 Task: Setup headline 3 texts in theme for the builder.
Action: Mouse moved to (1303, 96)
Screenshot: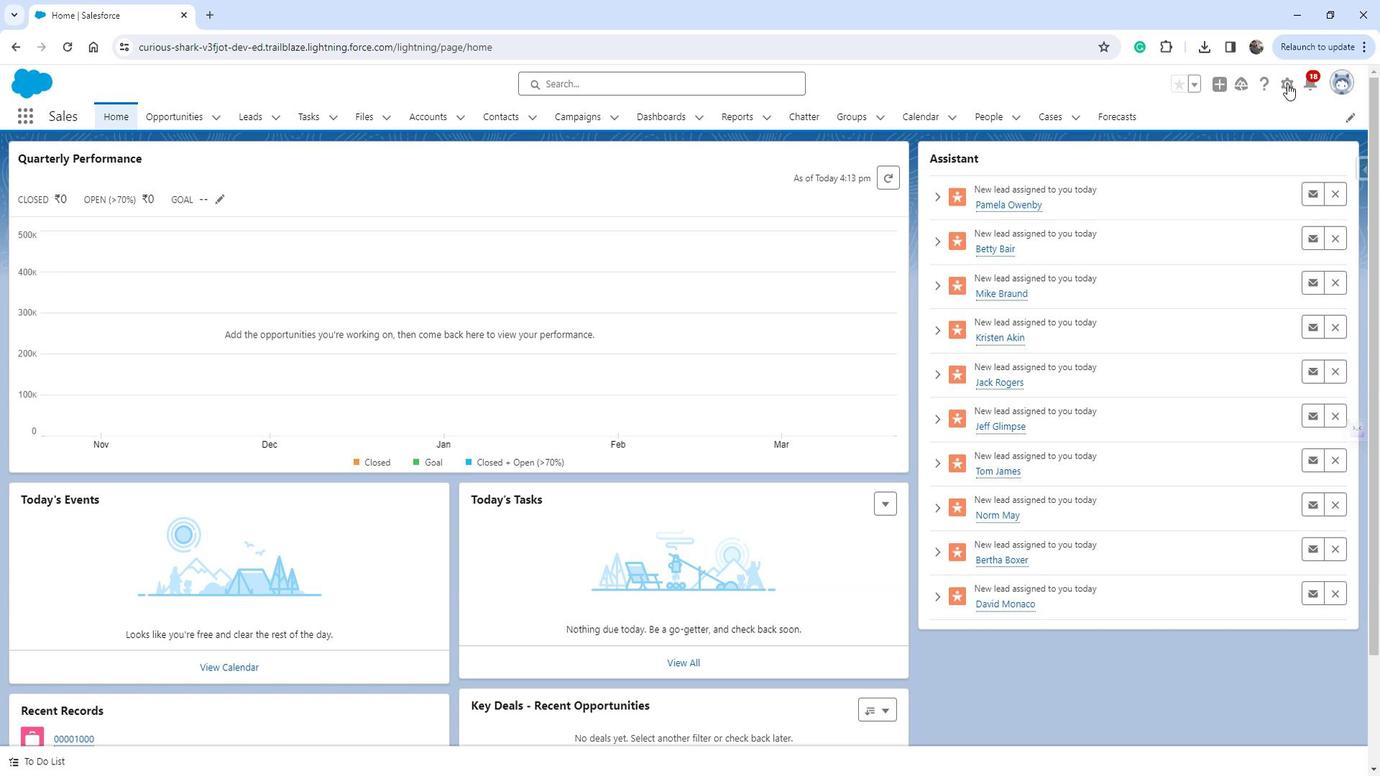 
Action: Mouse pressed left at (1303, 96)
Screenshot: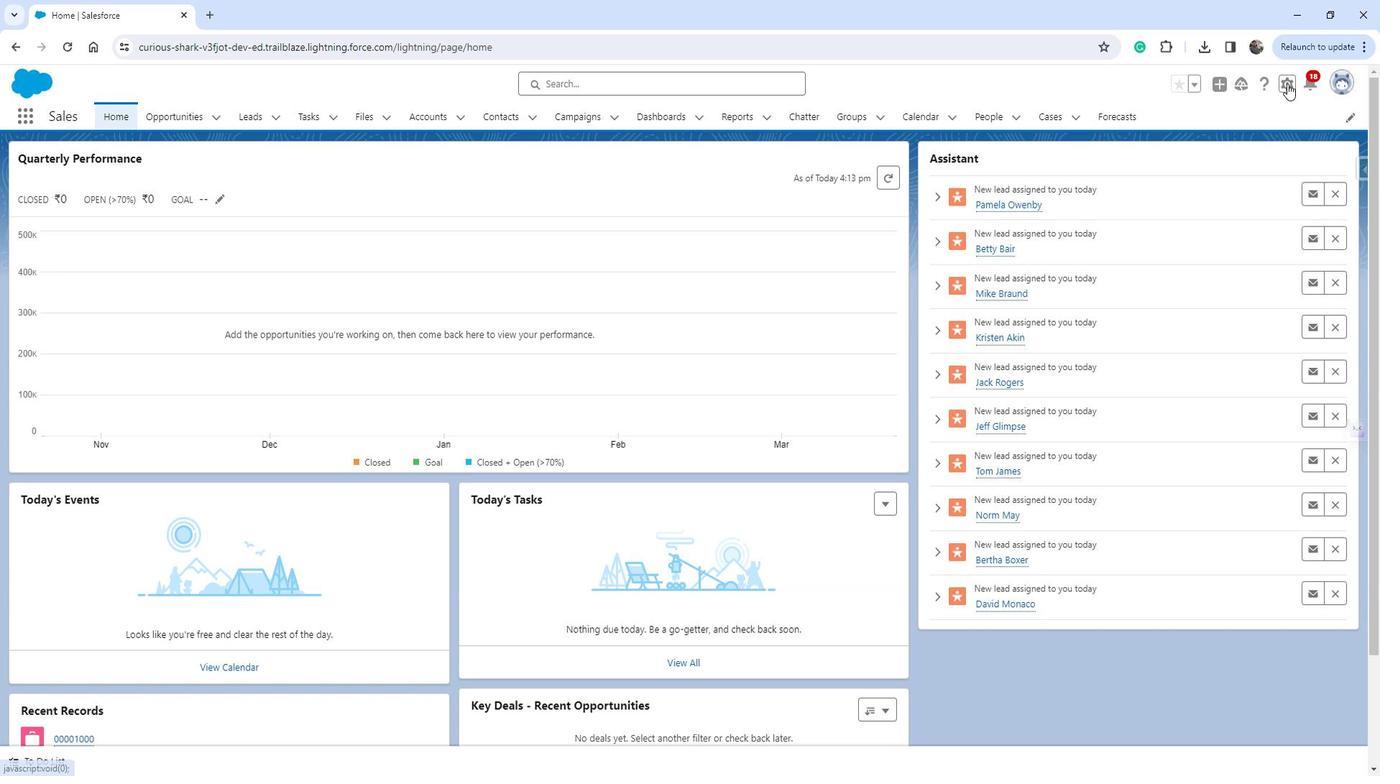 
Action: Mouse moved to (1244, 131)
Screenshot: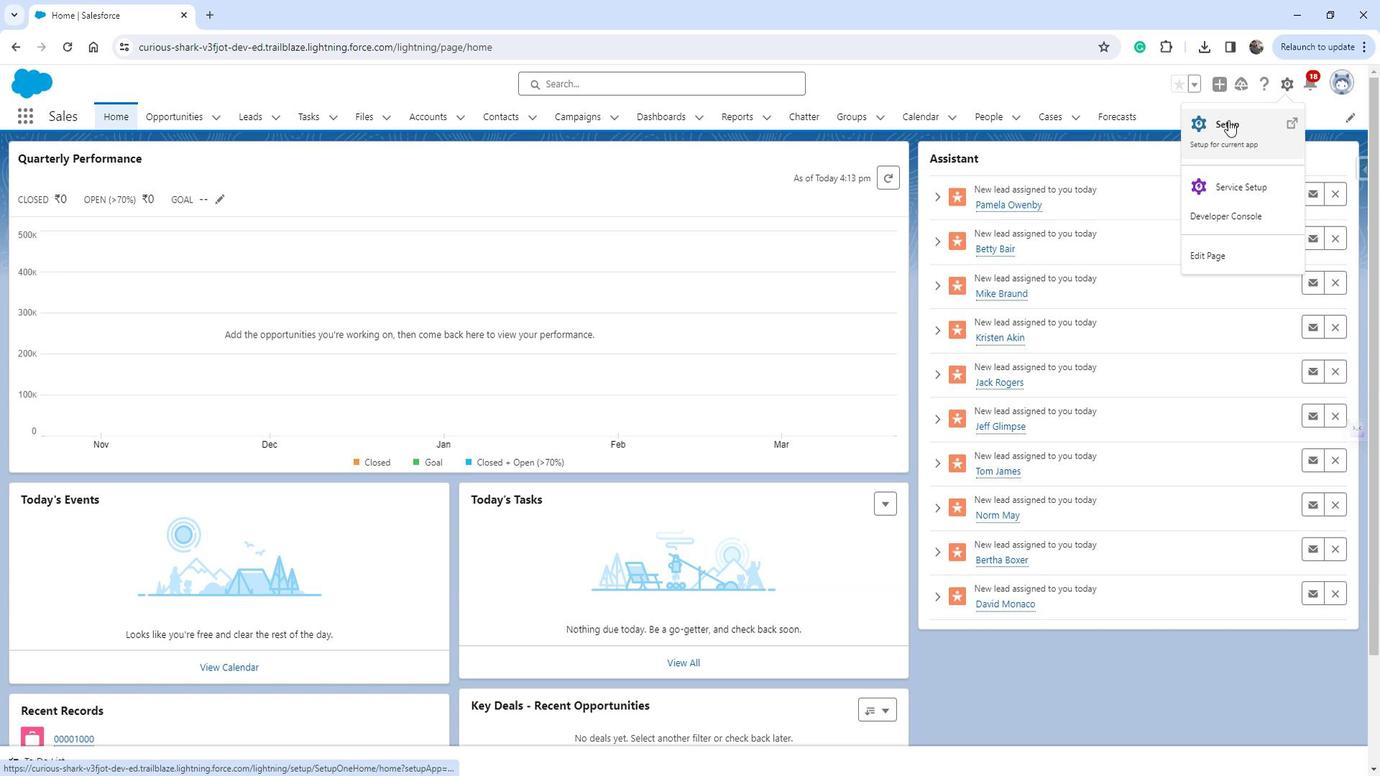 
Action: Mouse pressed left at (1244, 131)
Screenshot: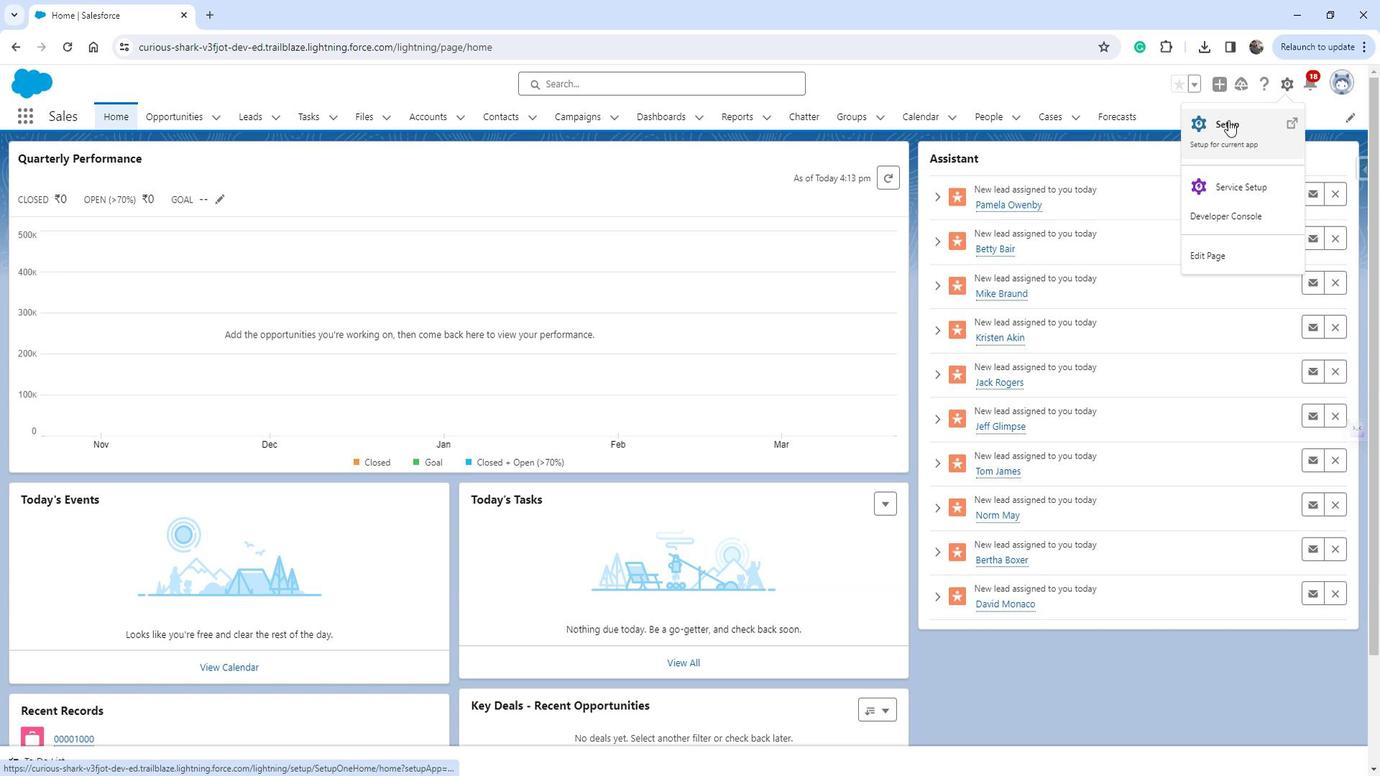
Action: Mouse moved to (65, 518)
Screenshot: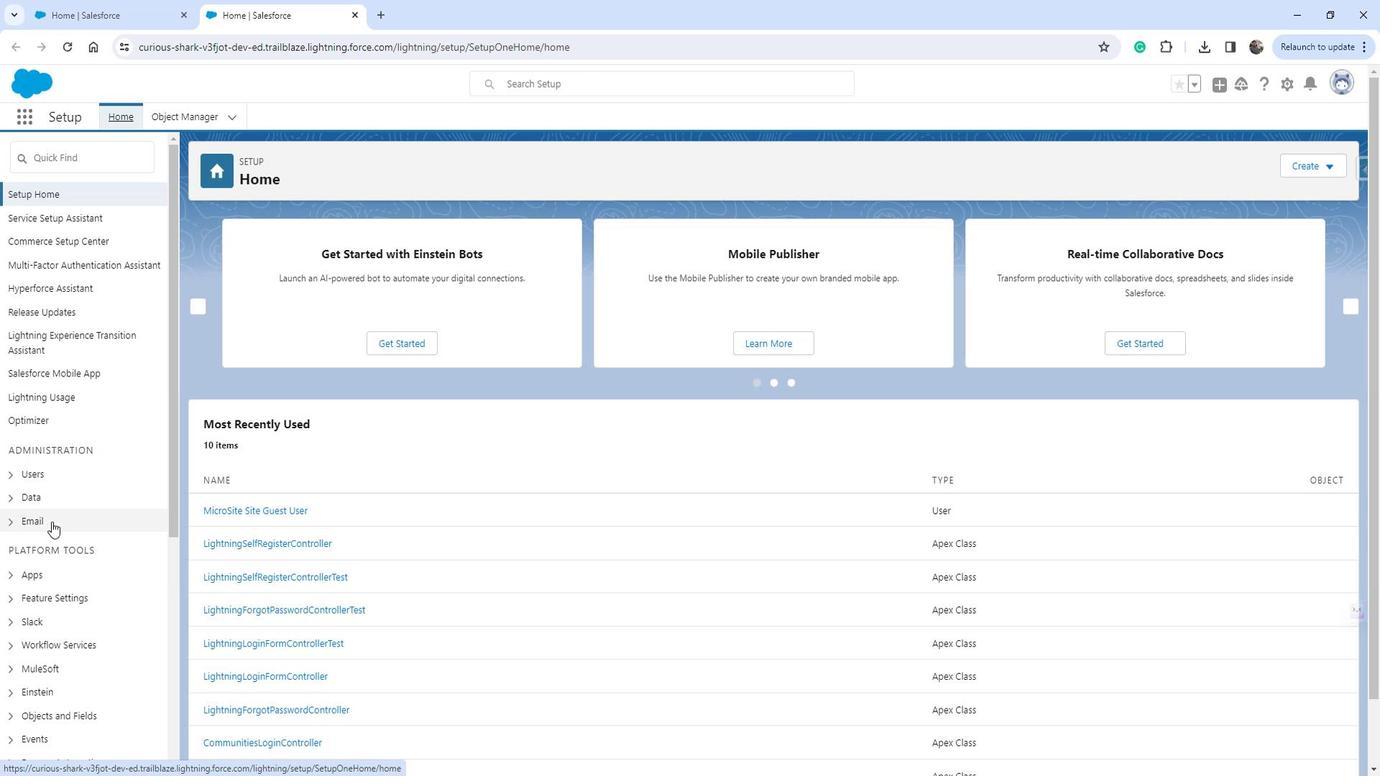 
Action: Mouse scrolled (65, 517) with delta (0, 0)
Screenshot: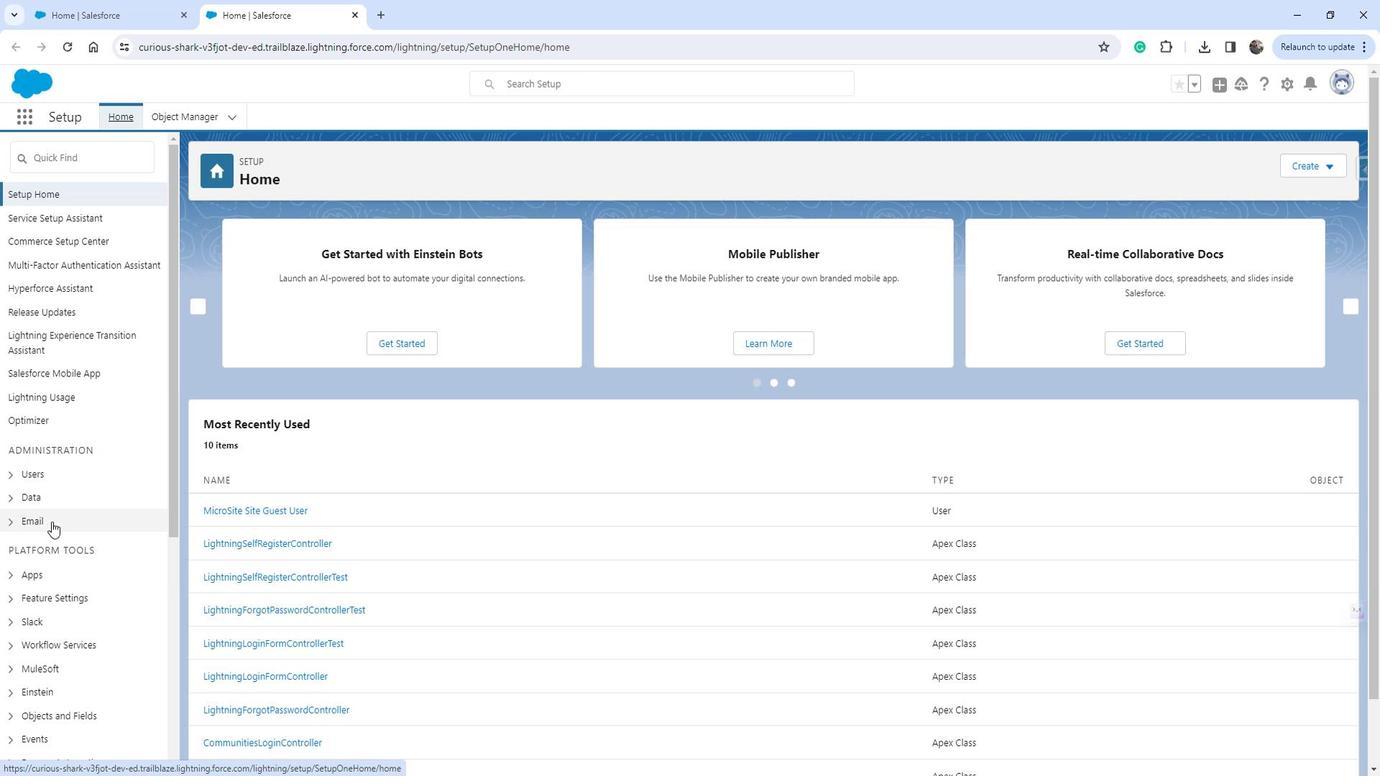 
Action: Mouse moved to (66, 518)
Screenshot: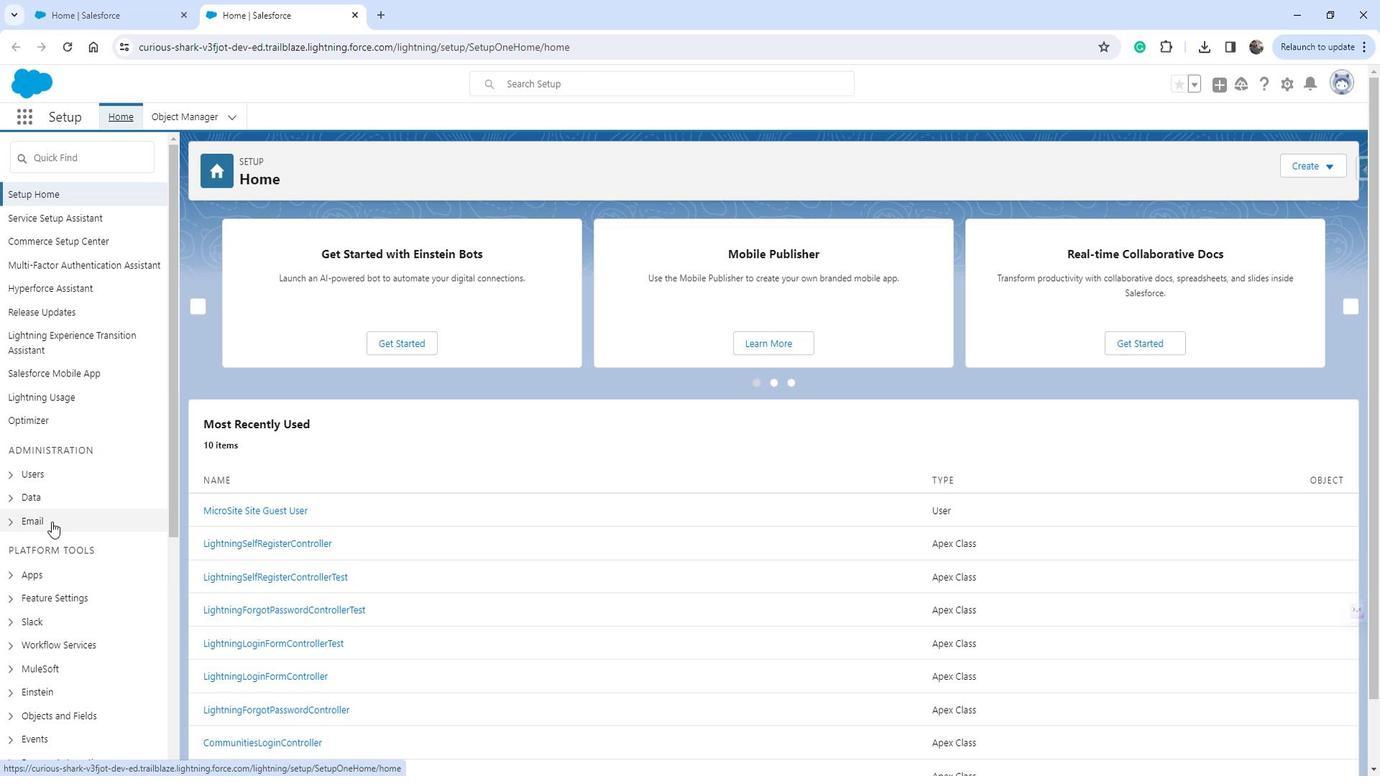 
Action: Mouse scrolled (66, 517) with delta (0, 0)
Screenshot: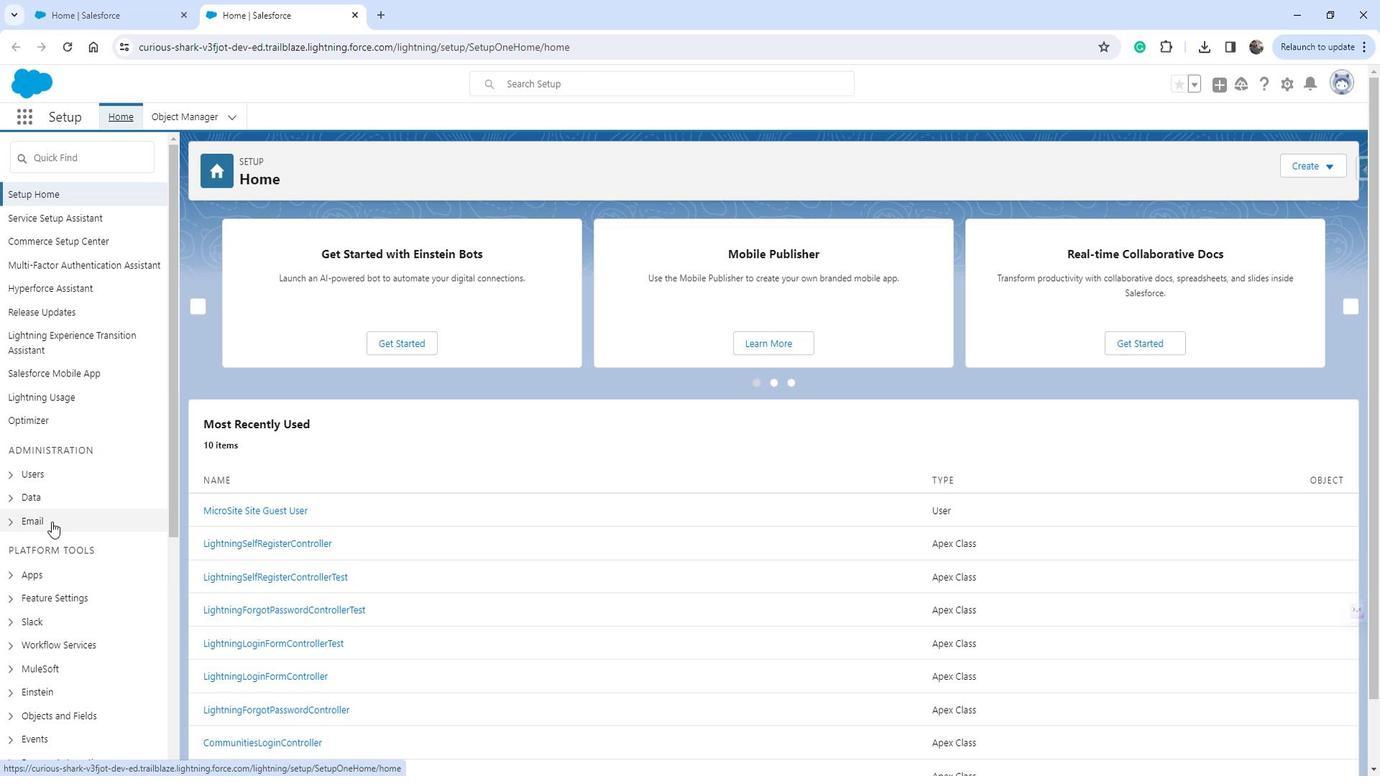 
Action: Mouse moved to (84, 445)
Screenshot: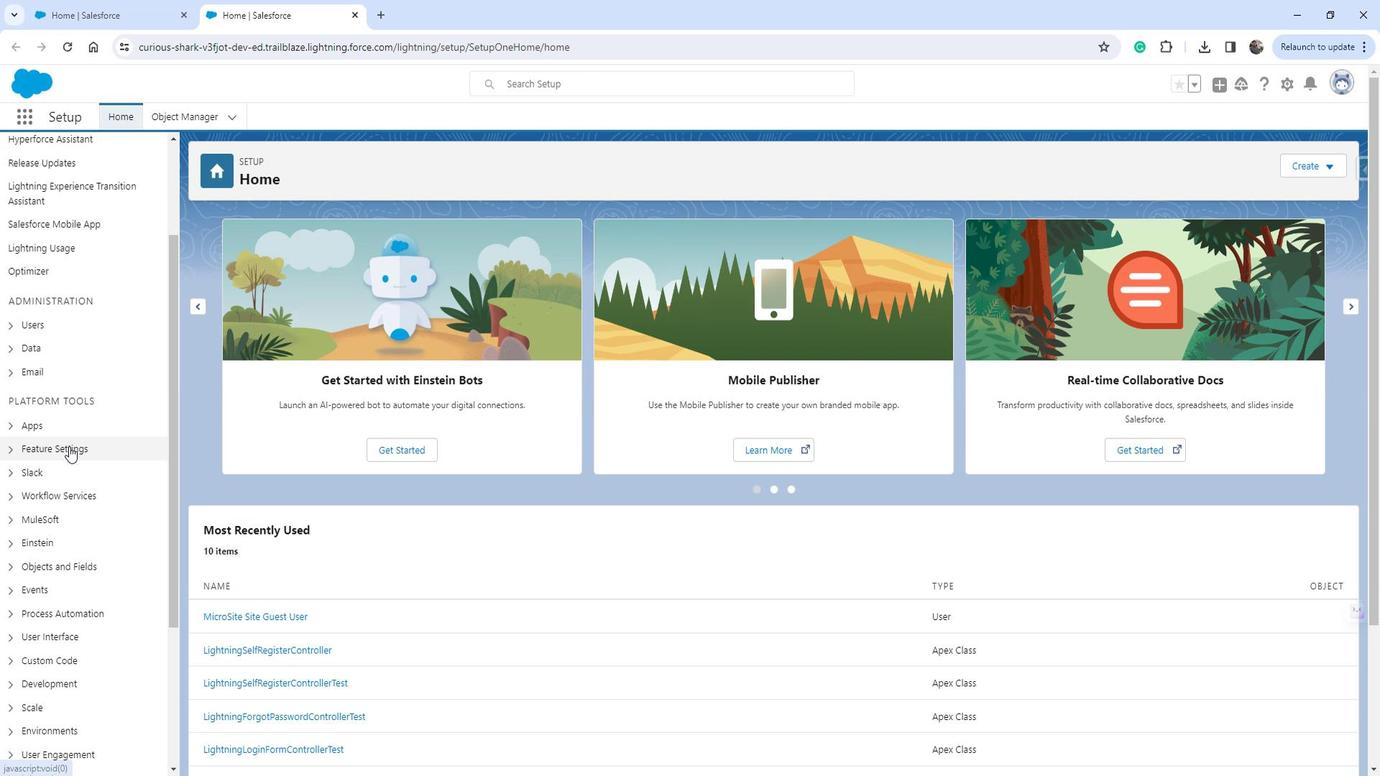 
Action: Mouse pressed left at (84, 445)
Screenshot: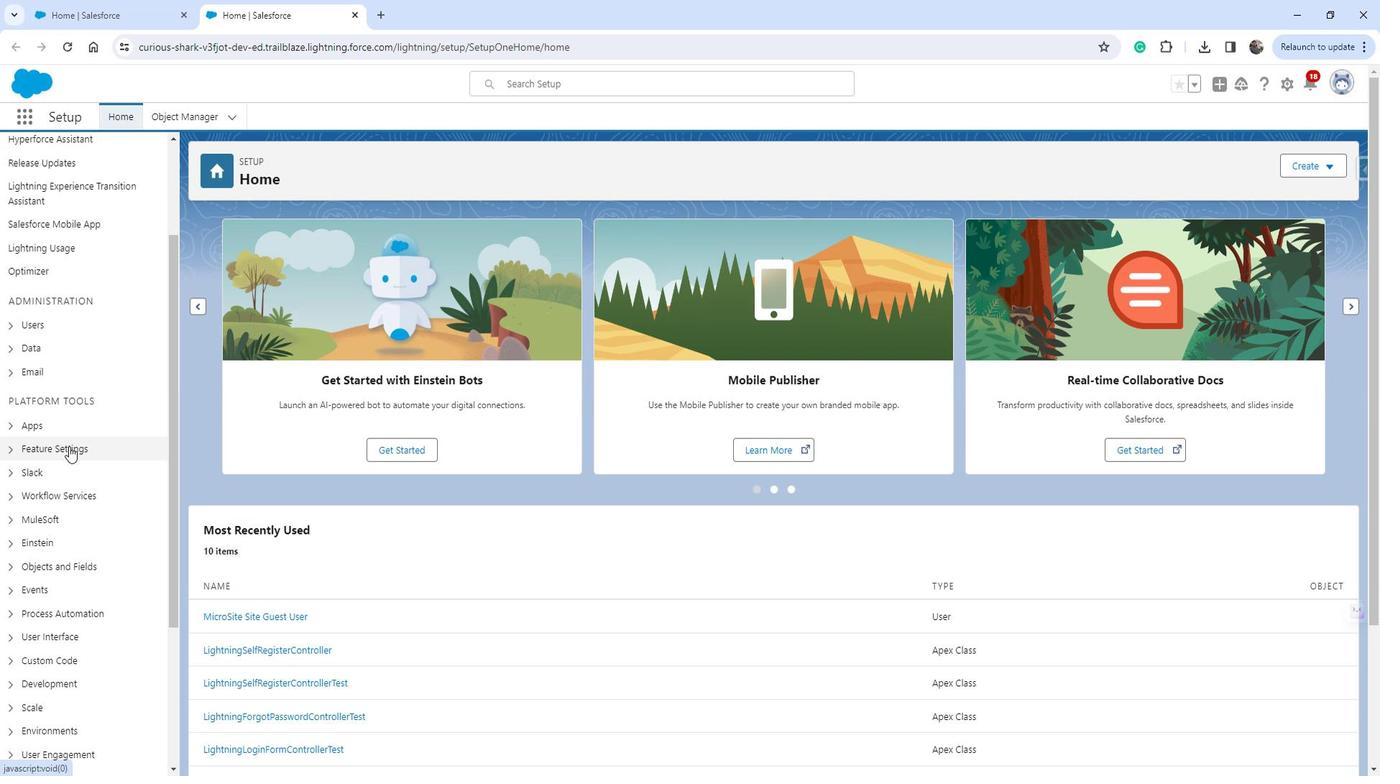 
Action: Mouse moved to (76, 558)
Screenshot: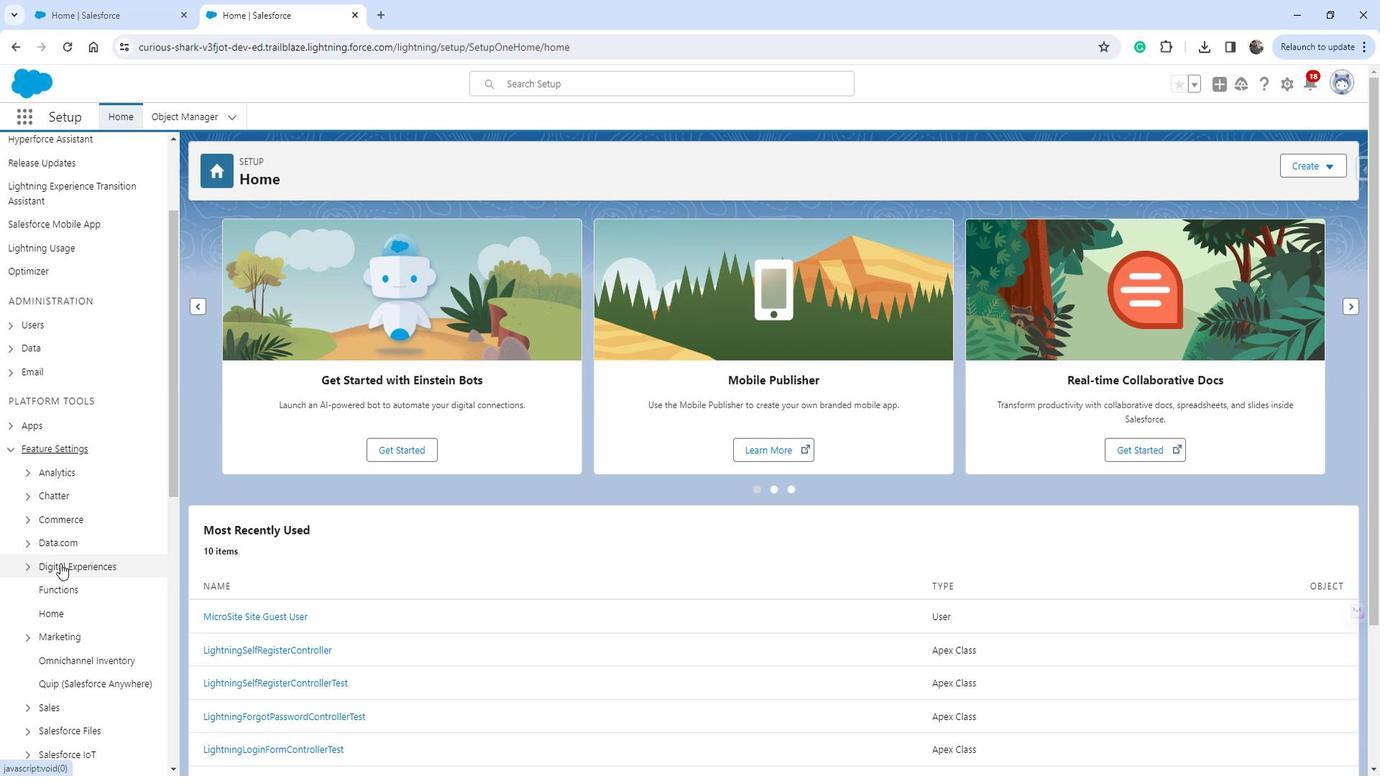 
Action: Mouse pressed left at (76, 558)
Screenshot: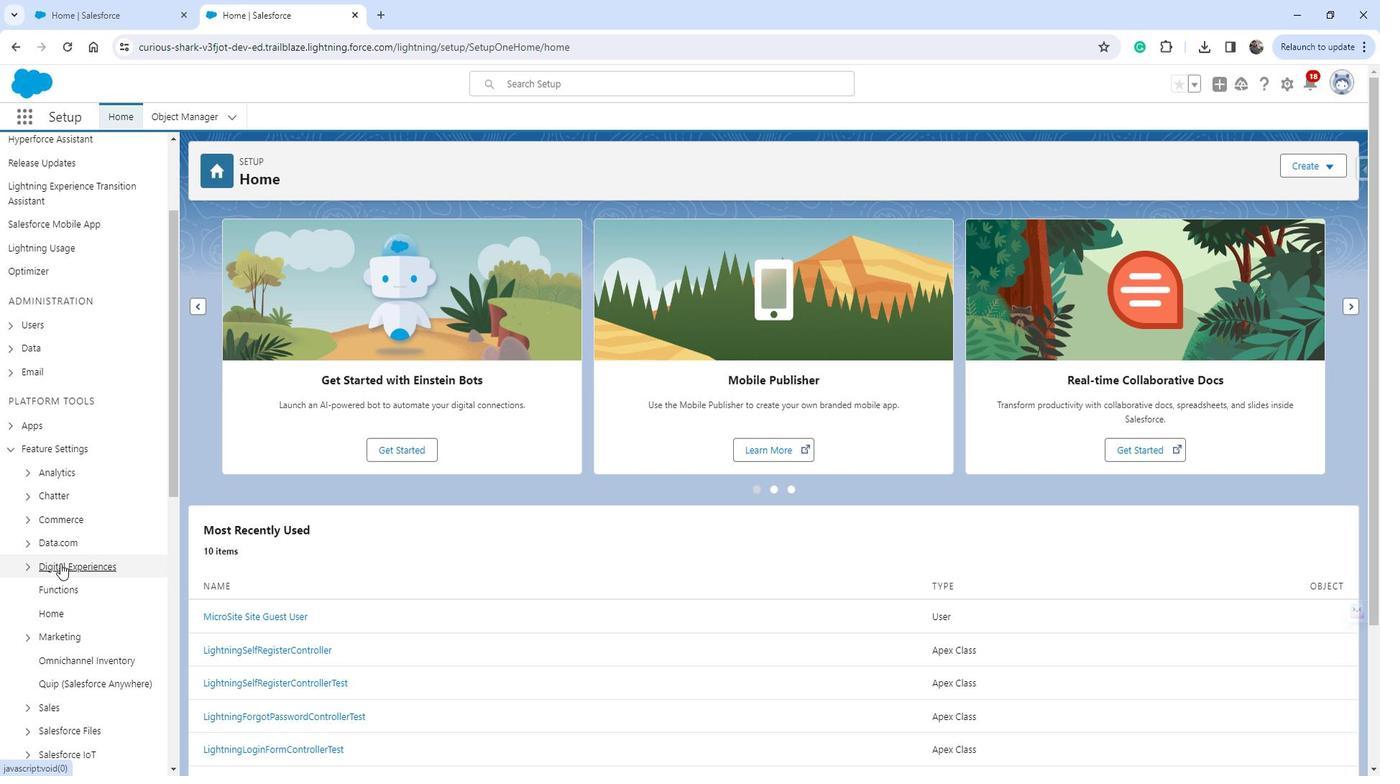 
Action: Mouse moved to (87, 585)
Screenshot: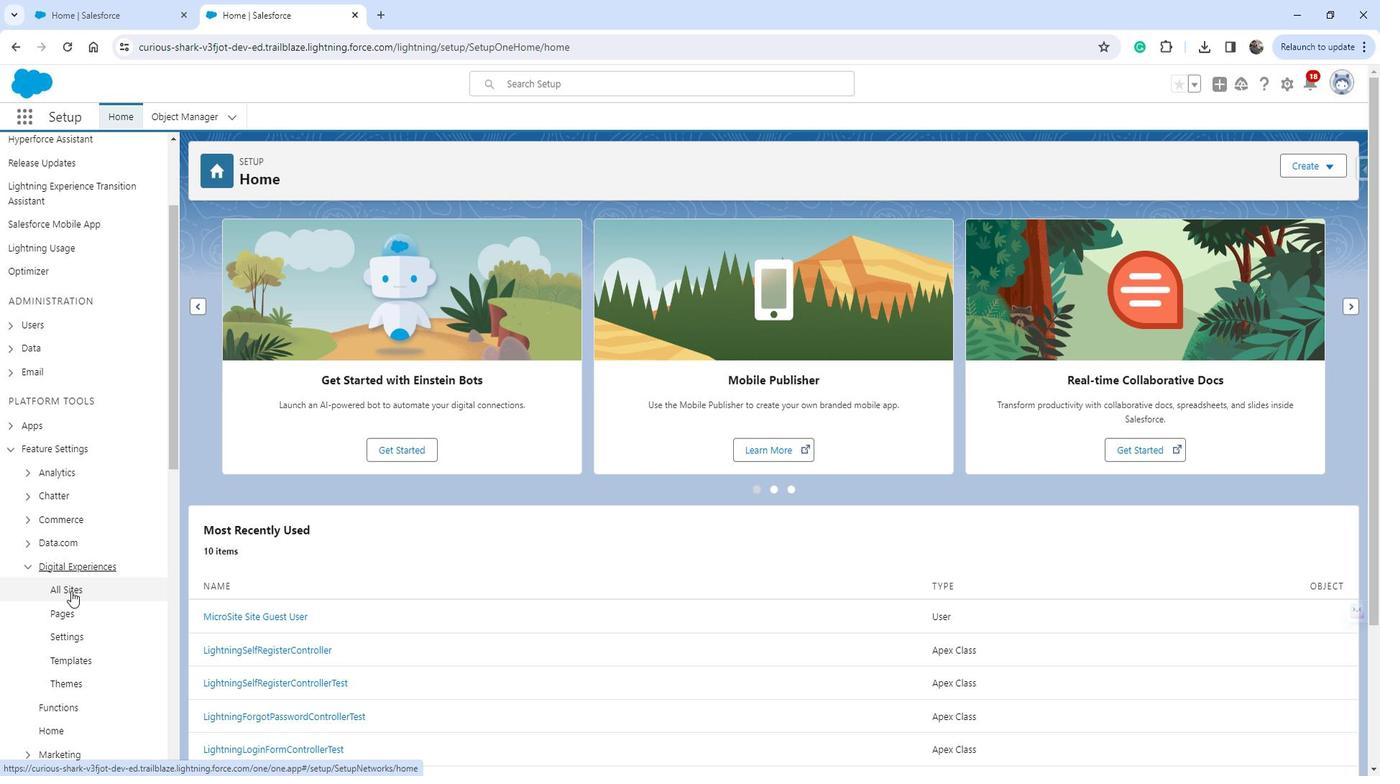 
Action: Mouse pressed left at (87, 585)
Screenshot: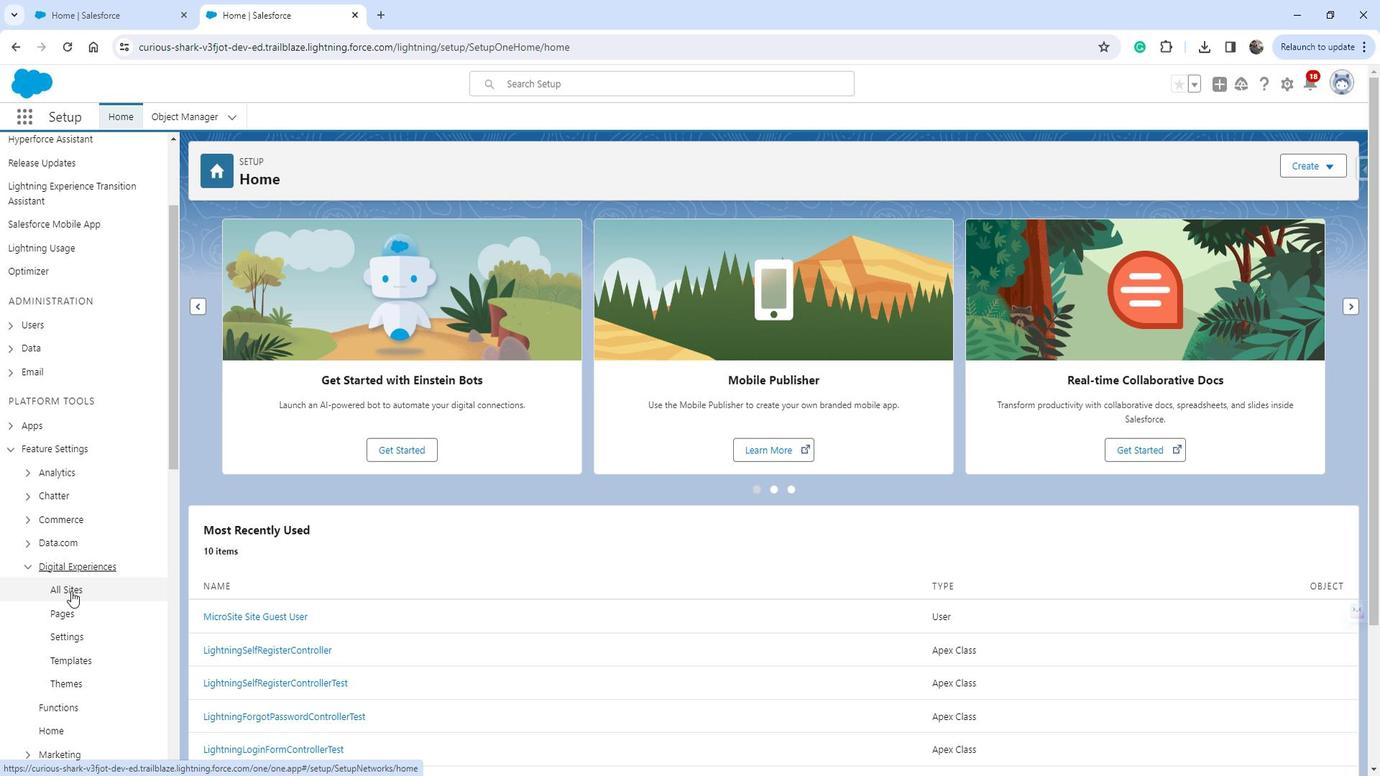 
Action: Mouse moved to (253, 343)
Screenshot: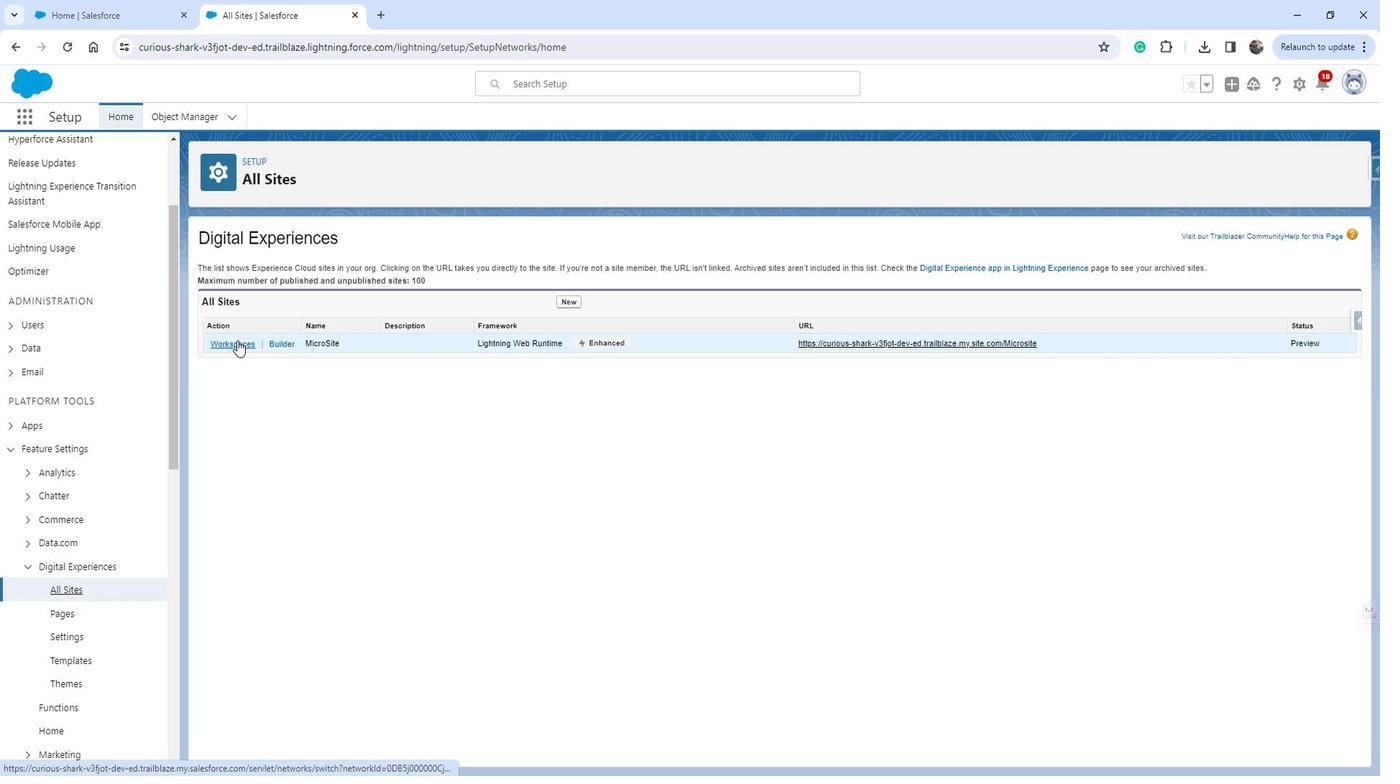 
Action: Mouse pressed left at (253, 343)
Screenshot: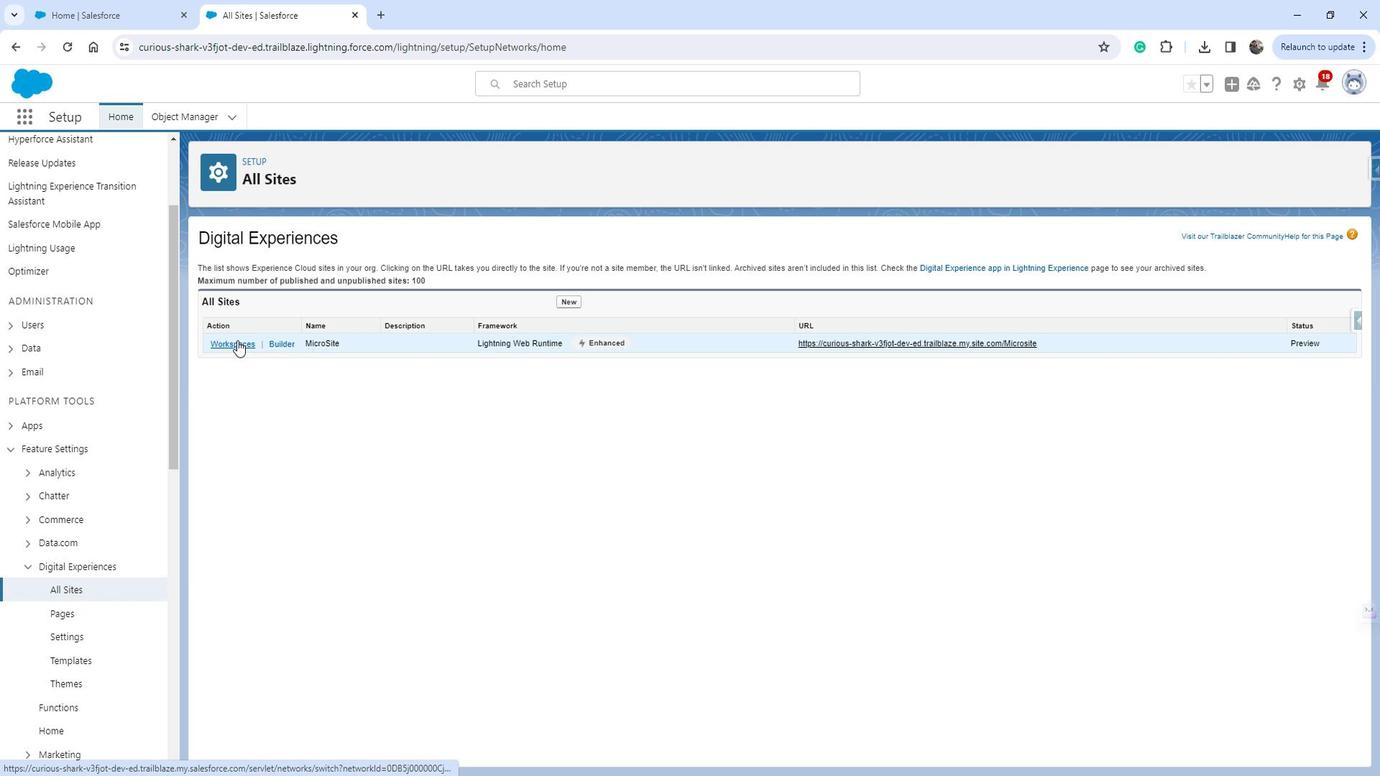 
Action: Mouse moved to (161, 366)
Screenshot: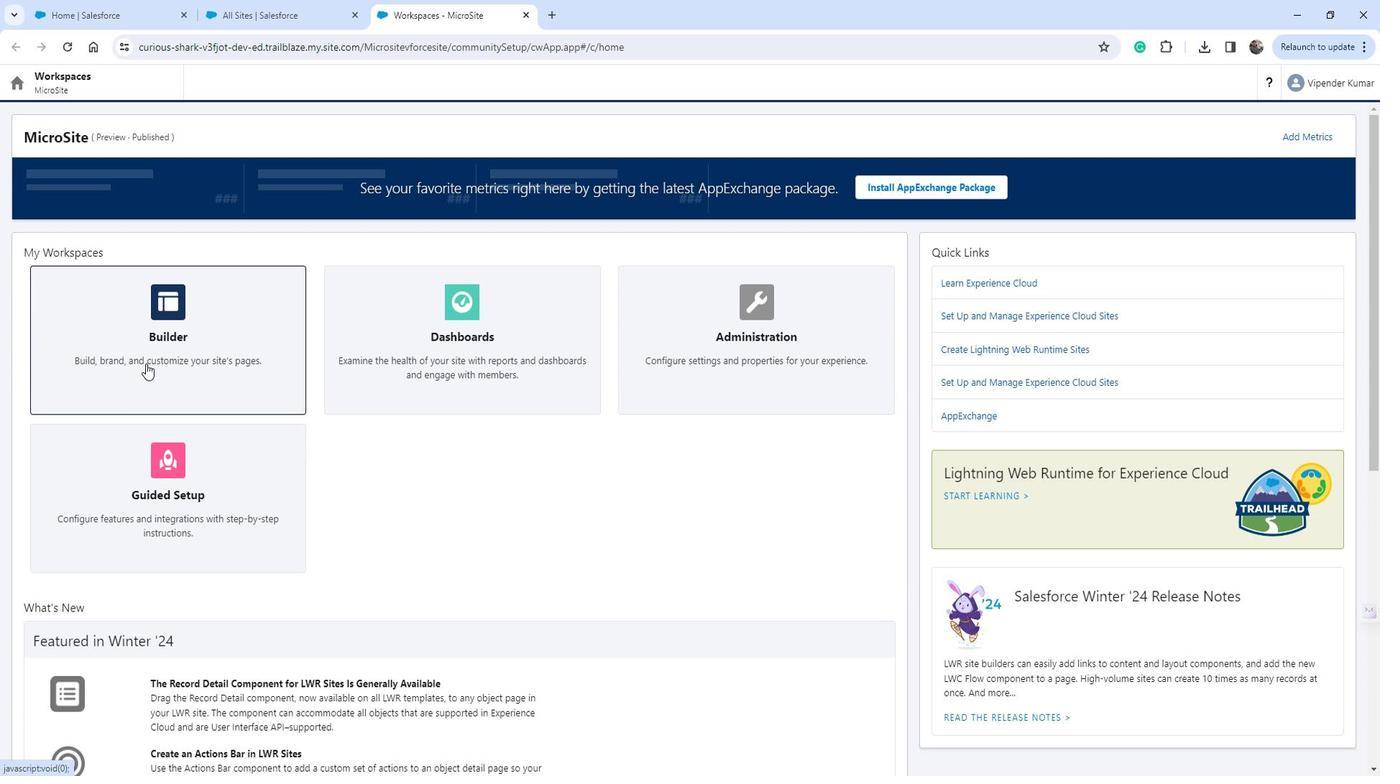 
Action: Mouse pressed left at (161, 366)
Screenshot: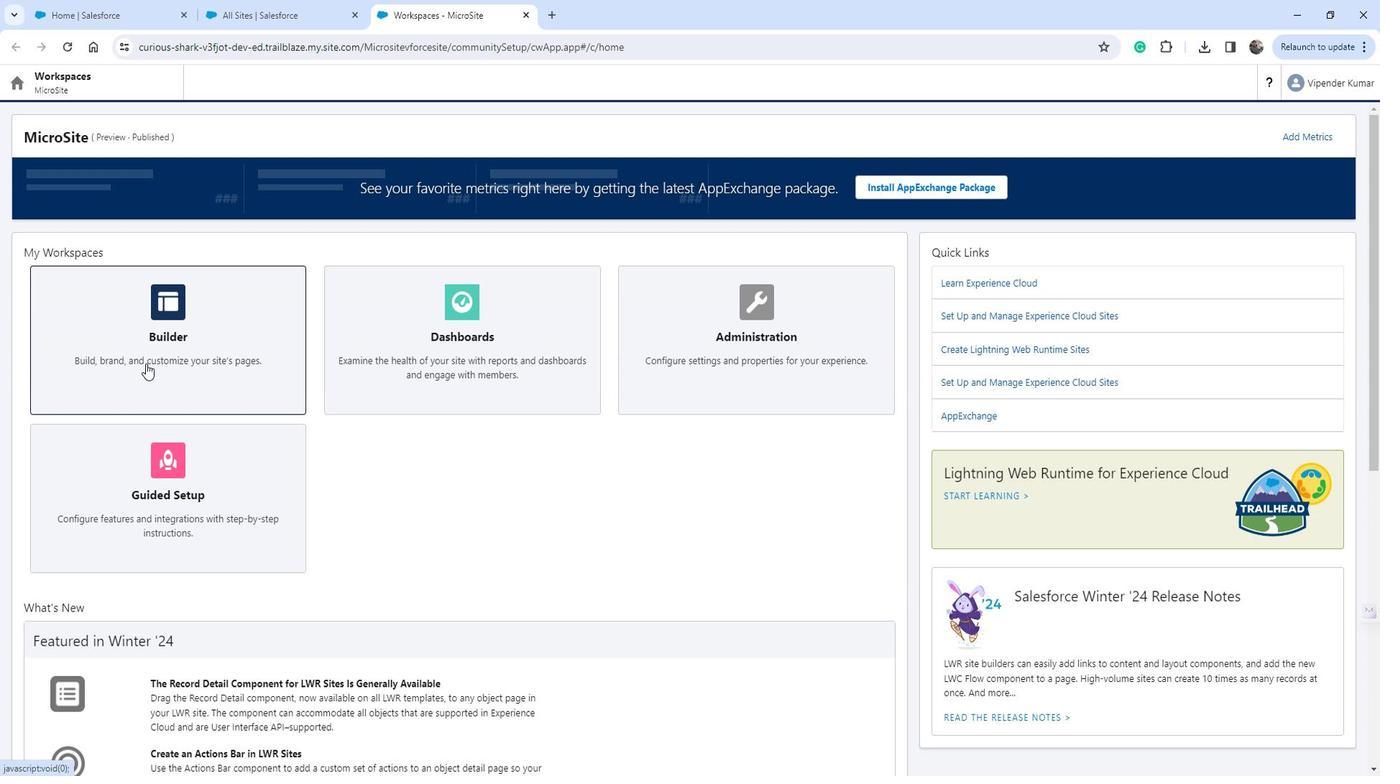 
Action: Mouse moved to (33, 177)
Screenshot: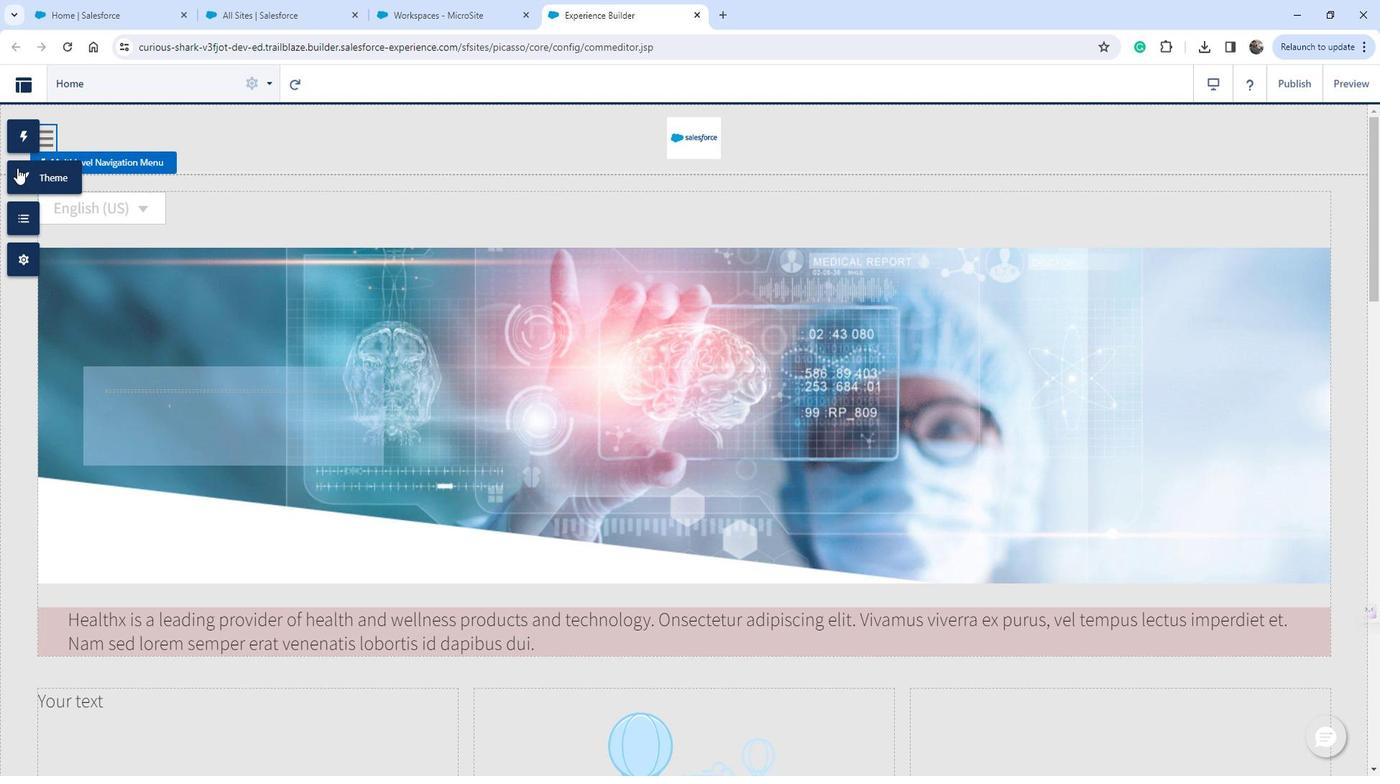
Action: Mouse pressed left at (33, 177)
Screenshot: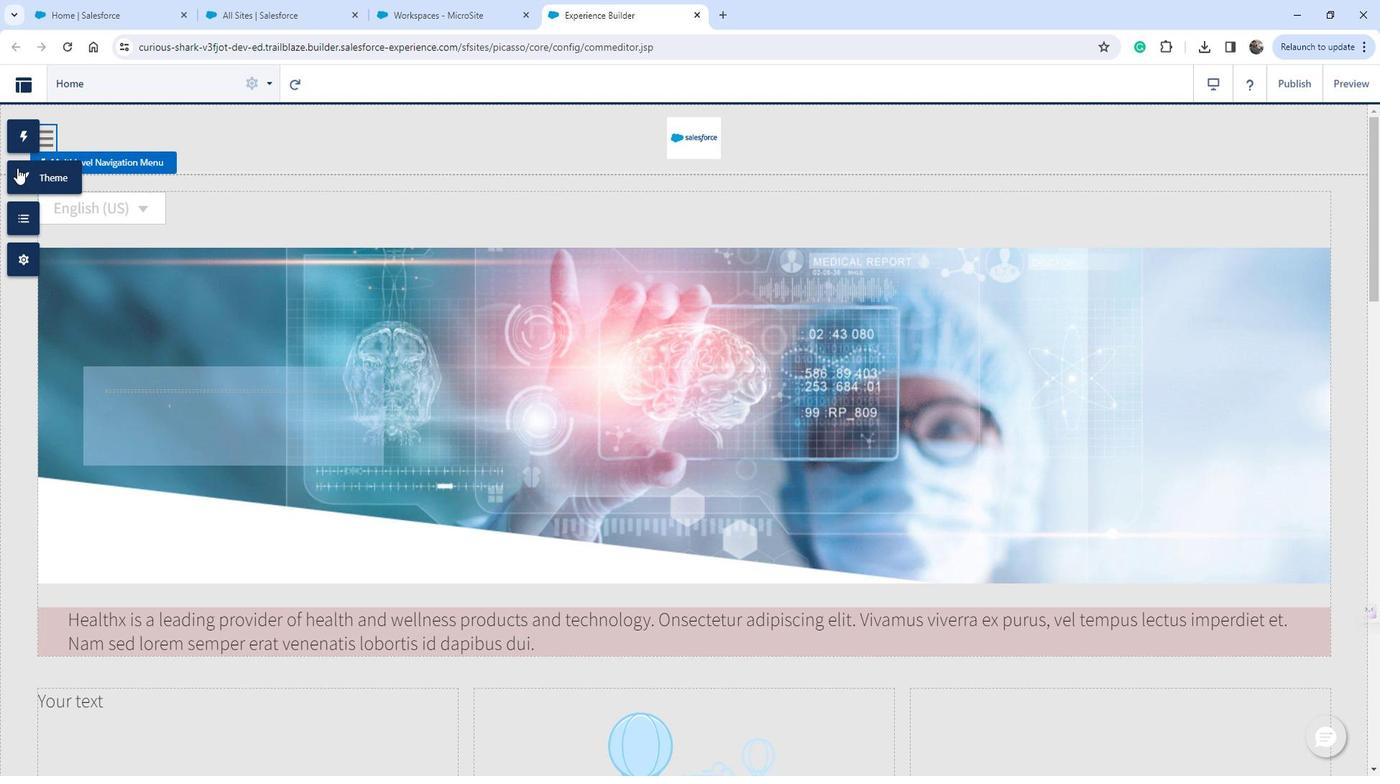 
Action: Mouse moved to (210, 235)
Screenshot: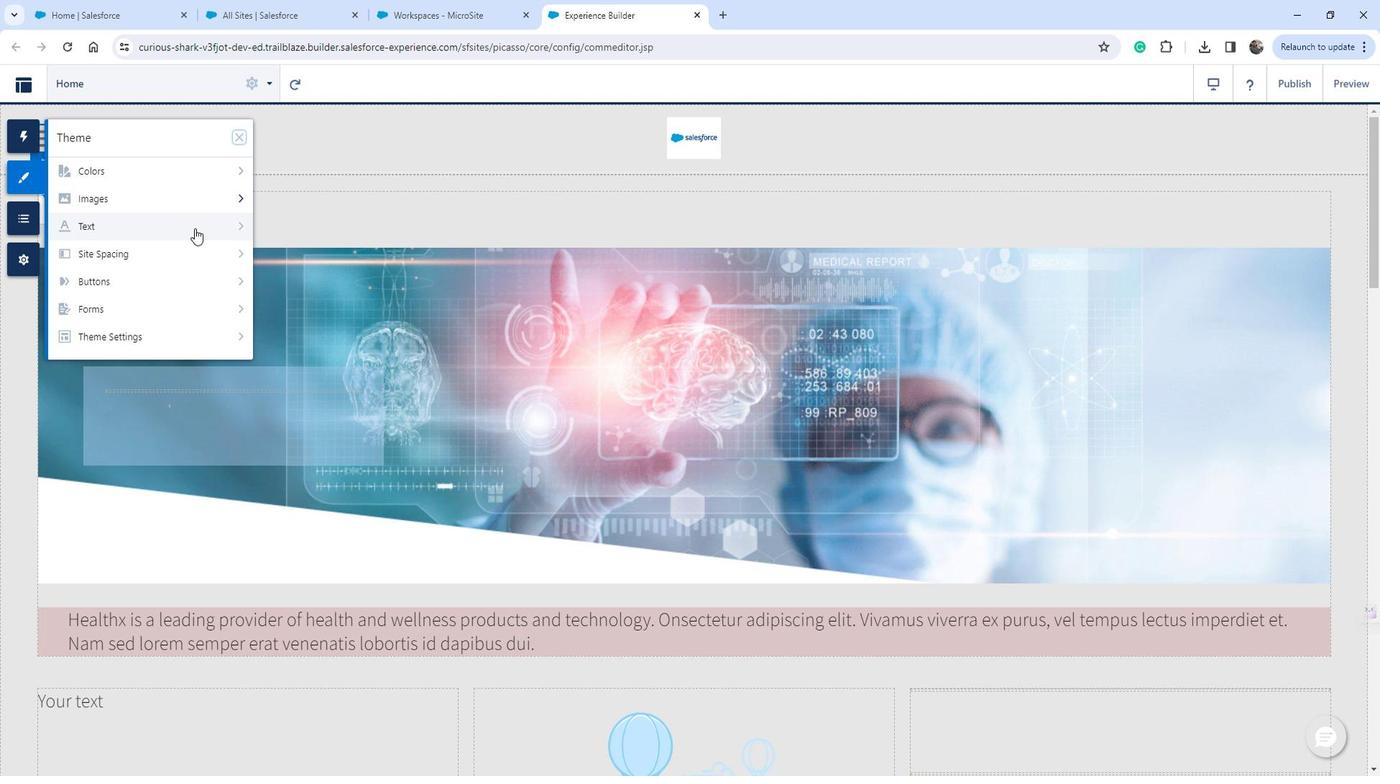 
Action: Mouse pressed left at (210, 235)
Screenshot: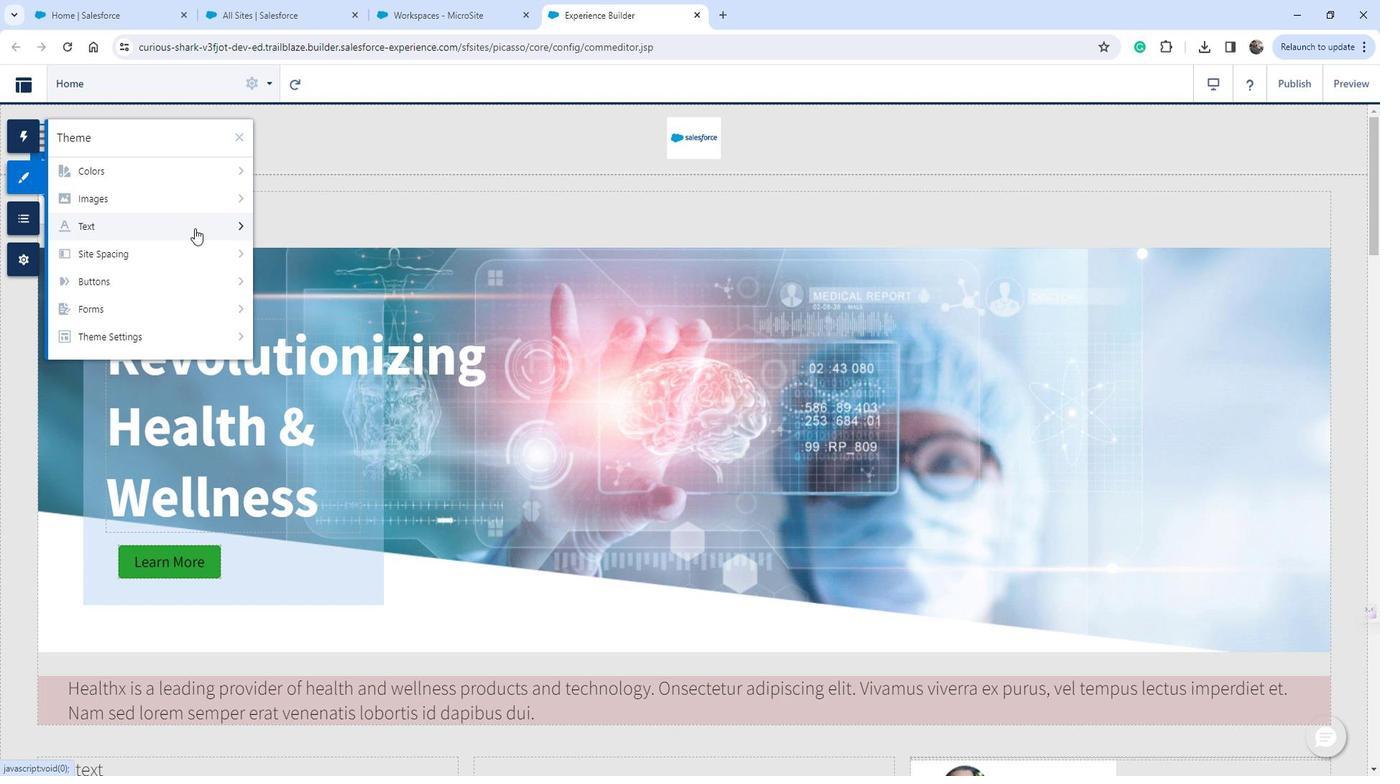 
Action: Mouse moved to (243, 172)
Screenshot: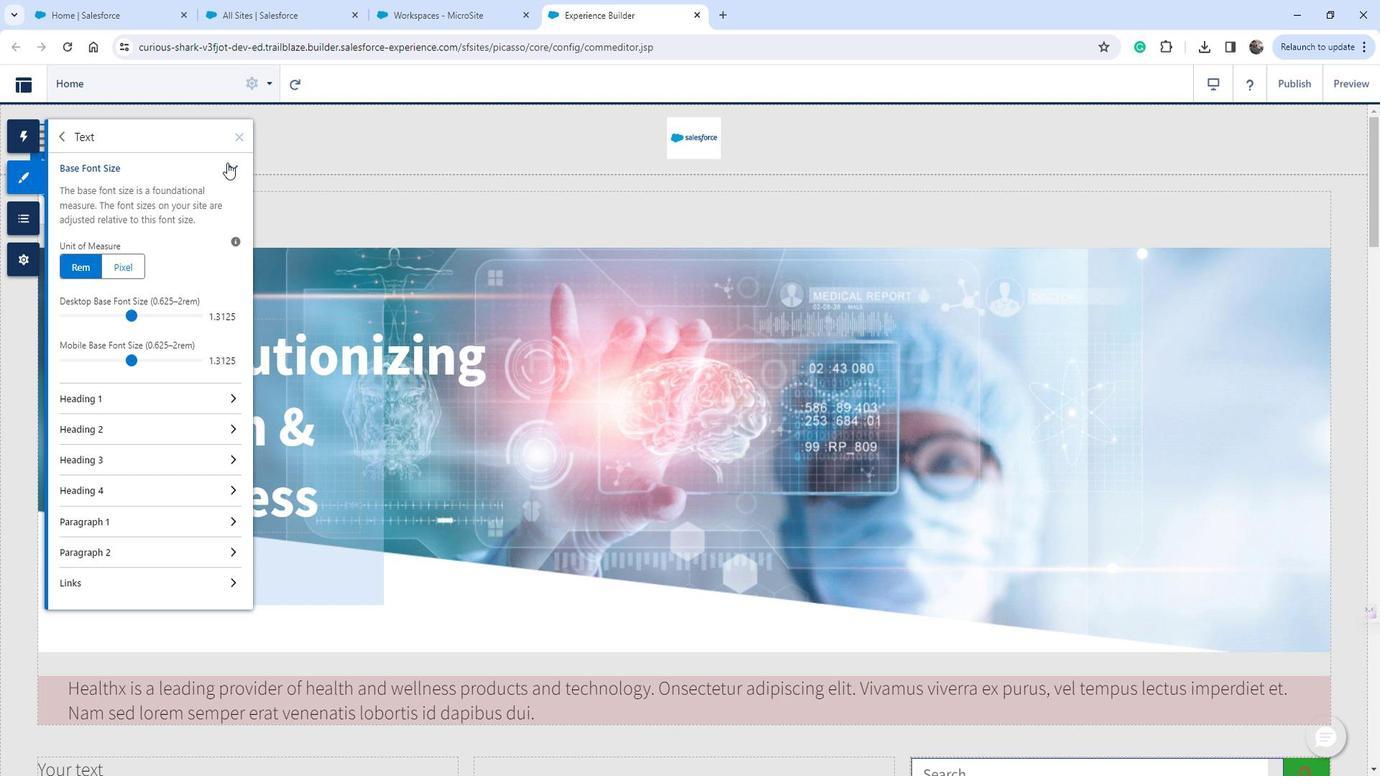
Action: Mouse pressed left at (243, 172)
Screenshot: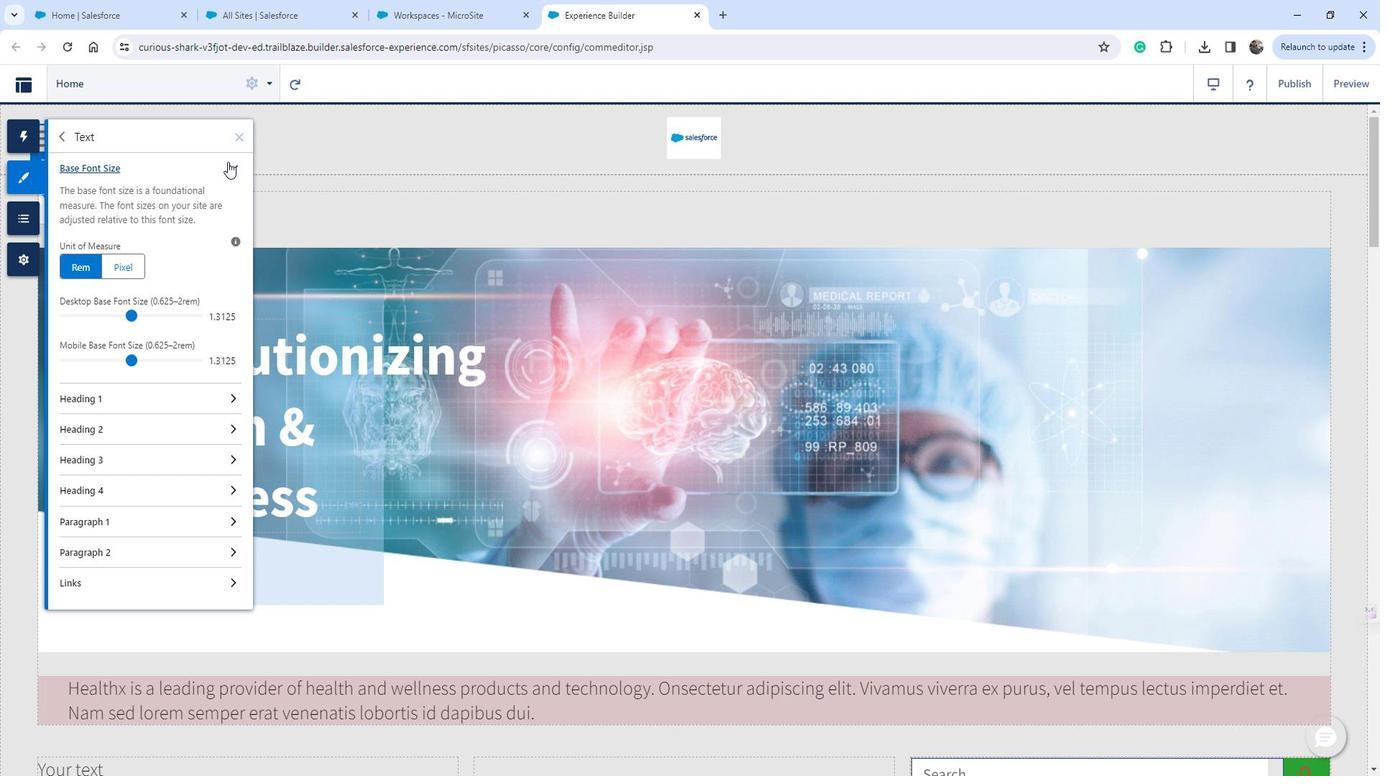 
Action: Mouse moved to (222, 262)
Screenshot: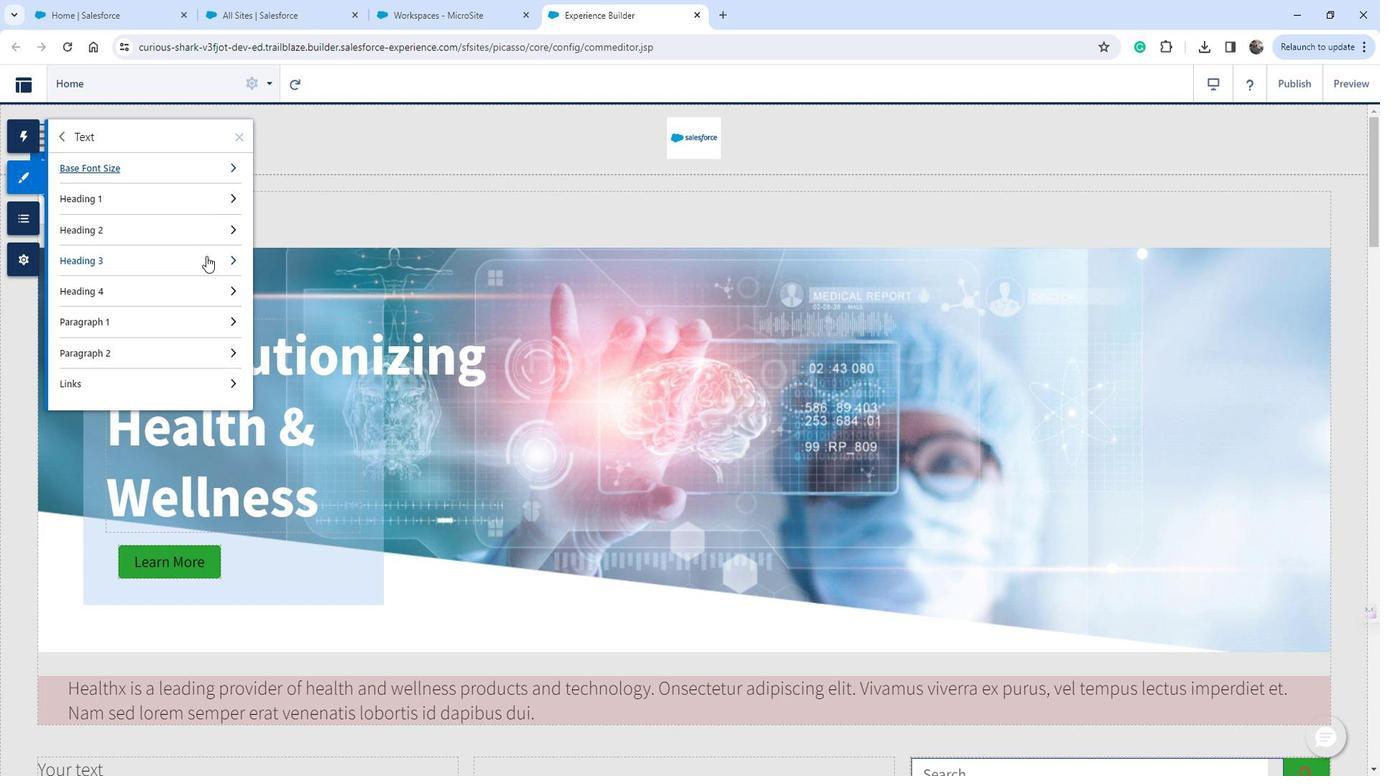
Action: Mouse pressed left at (222, 262)
Screenshot: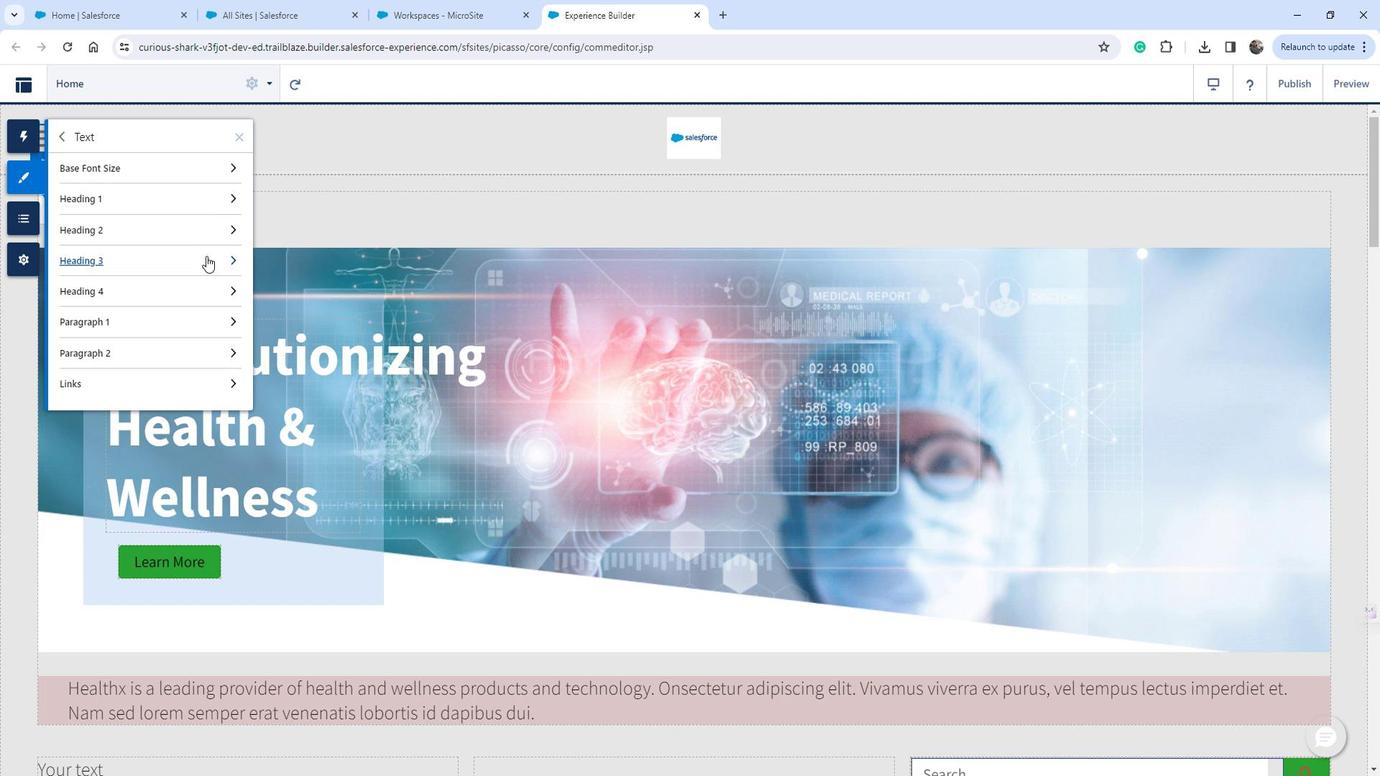 
Action: Mouse moved to (125, 436)
Screenshot: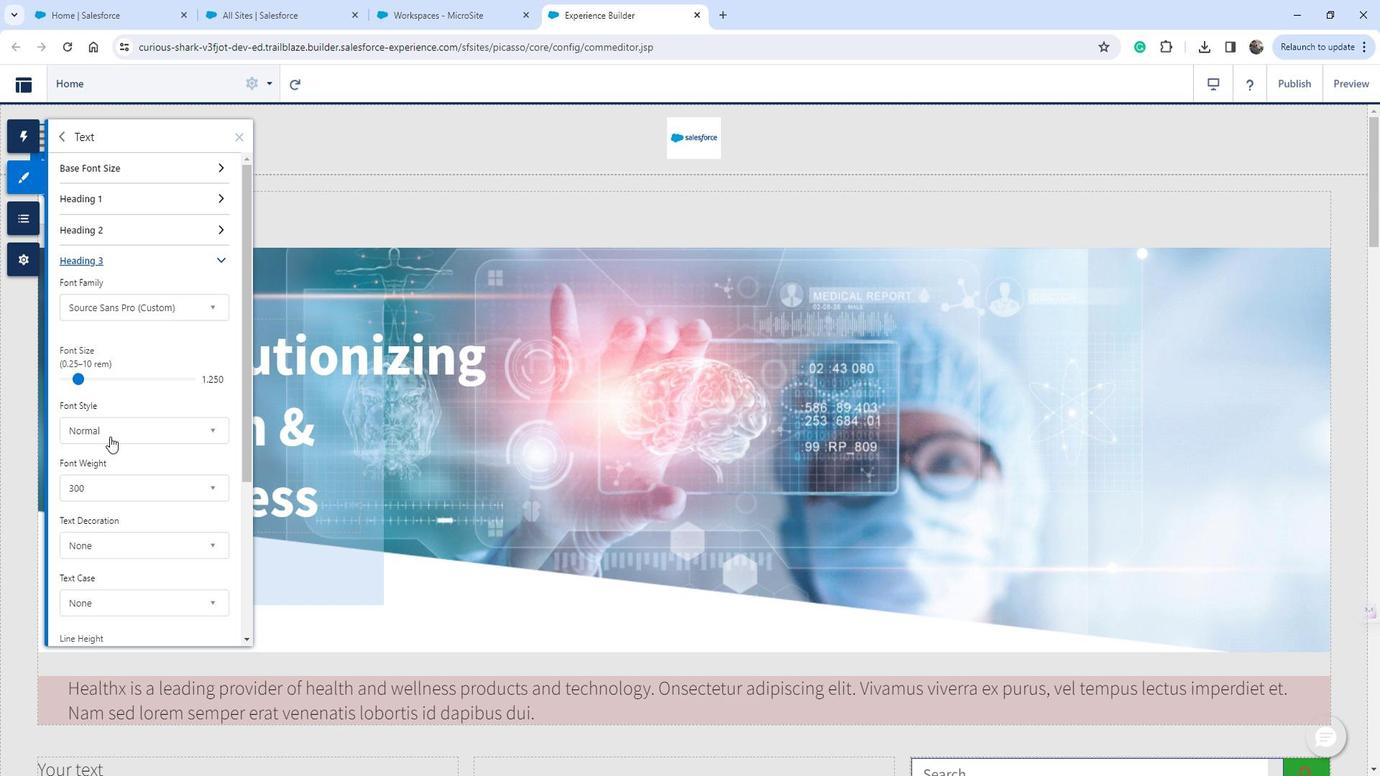 
Action: Mouse pressed left at (125, 436)
Screenshot: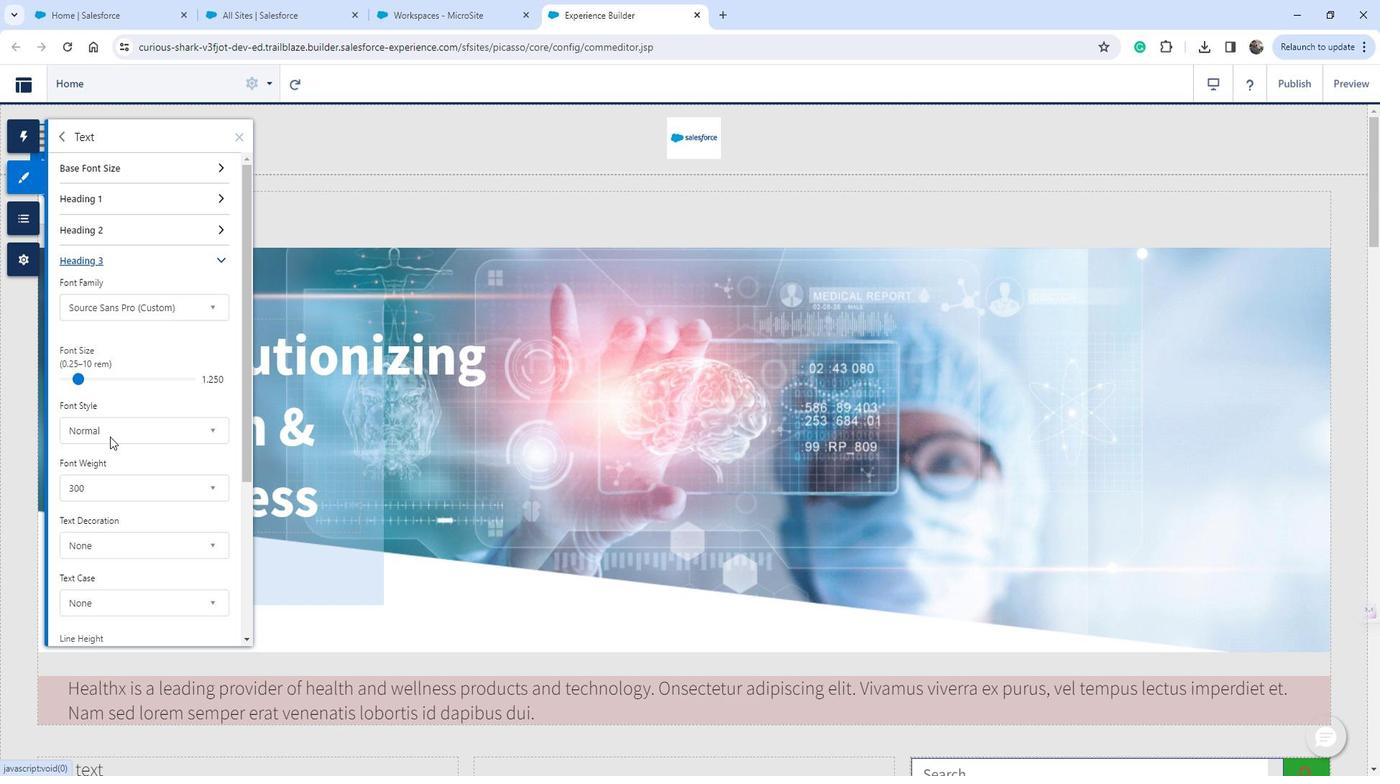 
Action: Mouse moved to (116, 466)
Screenshot: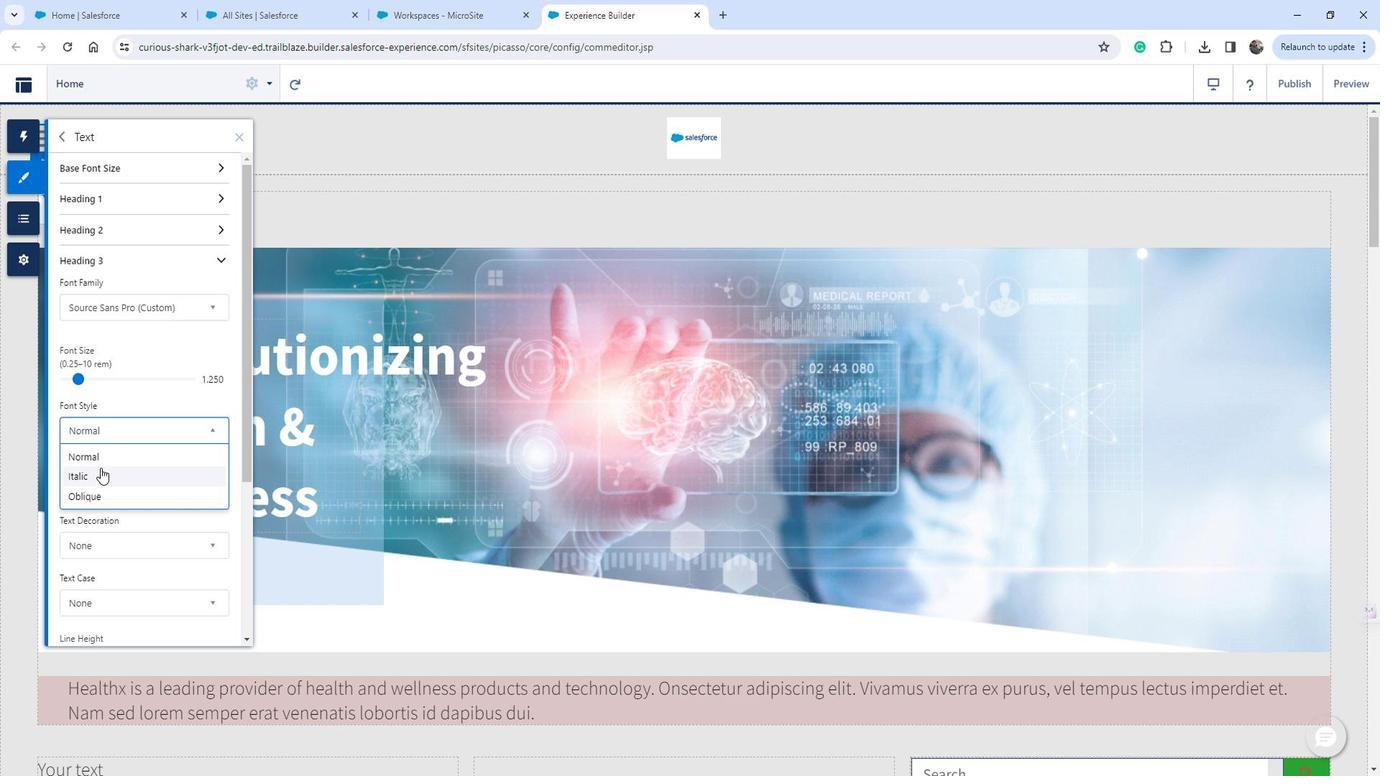 
Action: Mouse pressed left at (116, 466)
Screenshot: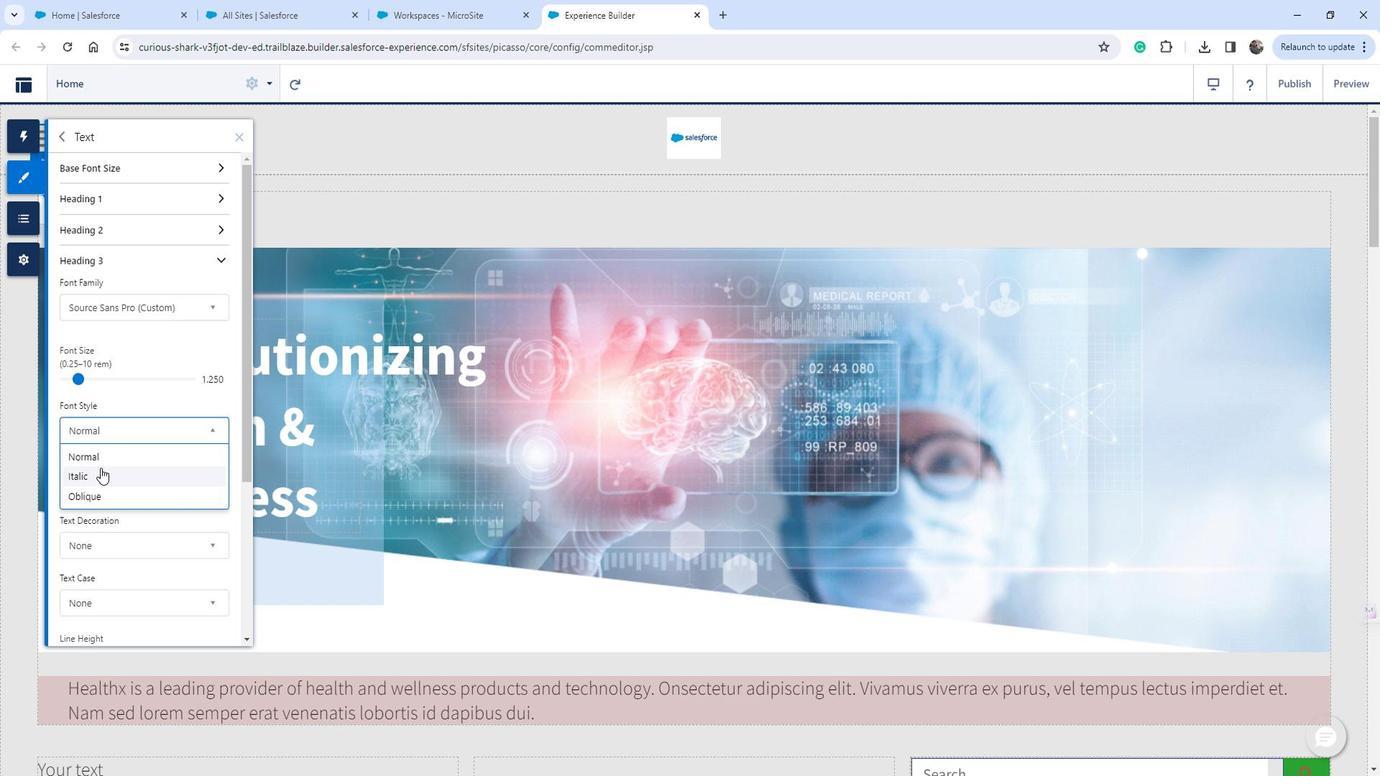 
Action: Mouse moved to (214, 381)
Screenshot: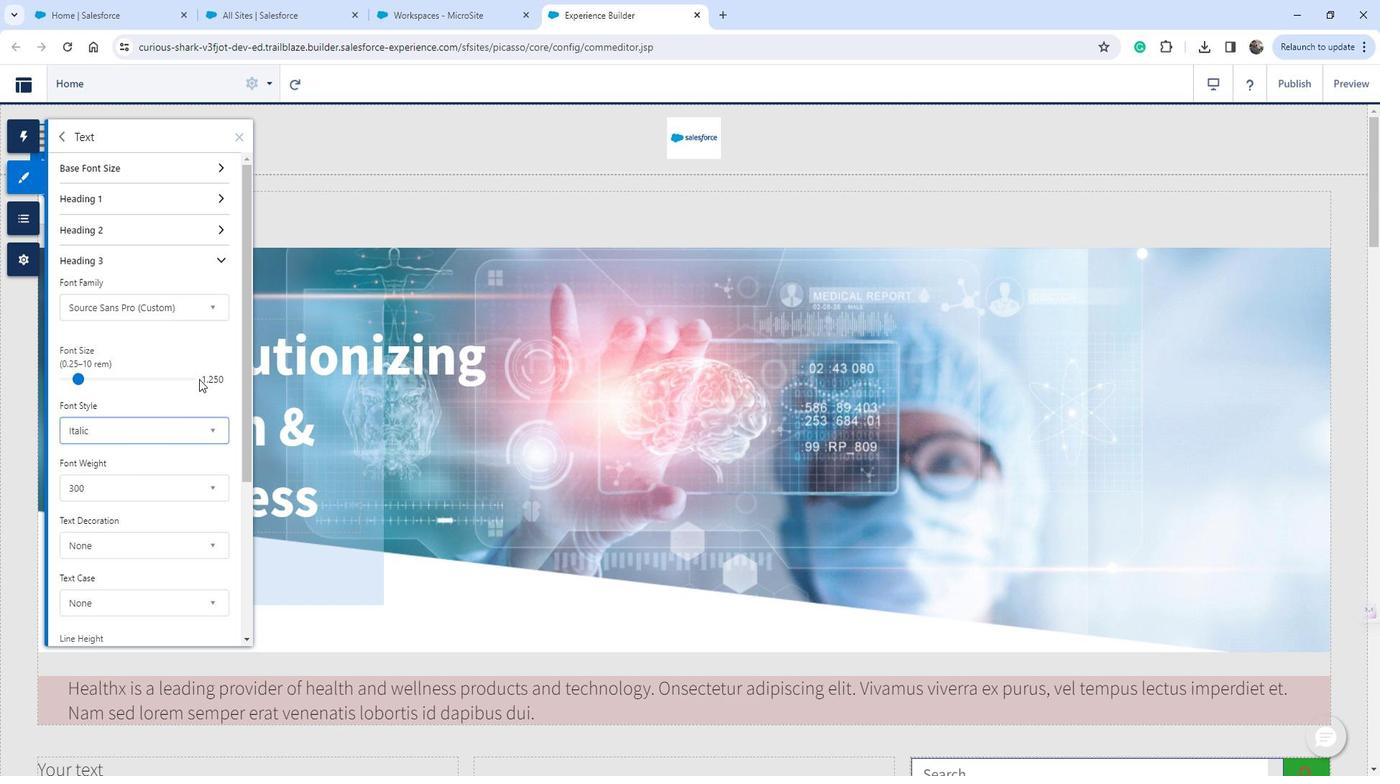 
Action: Mouse scrolled (214, 380) with delta (0, 0)
Screenshot: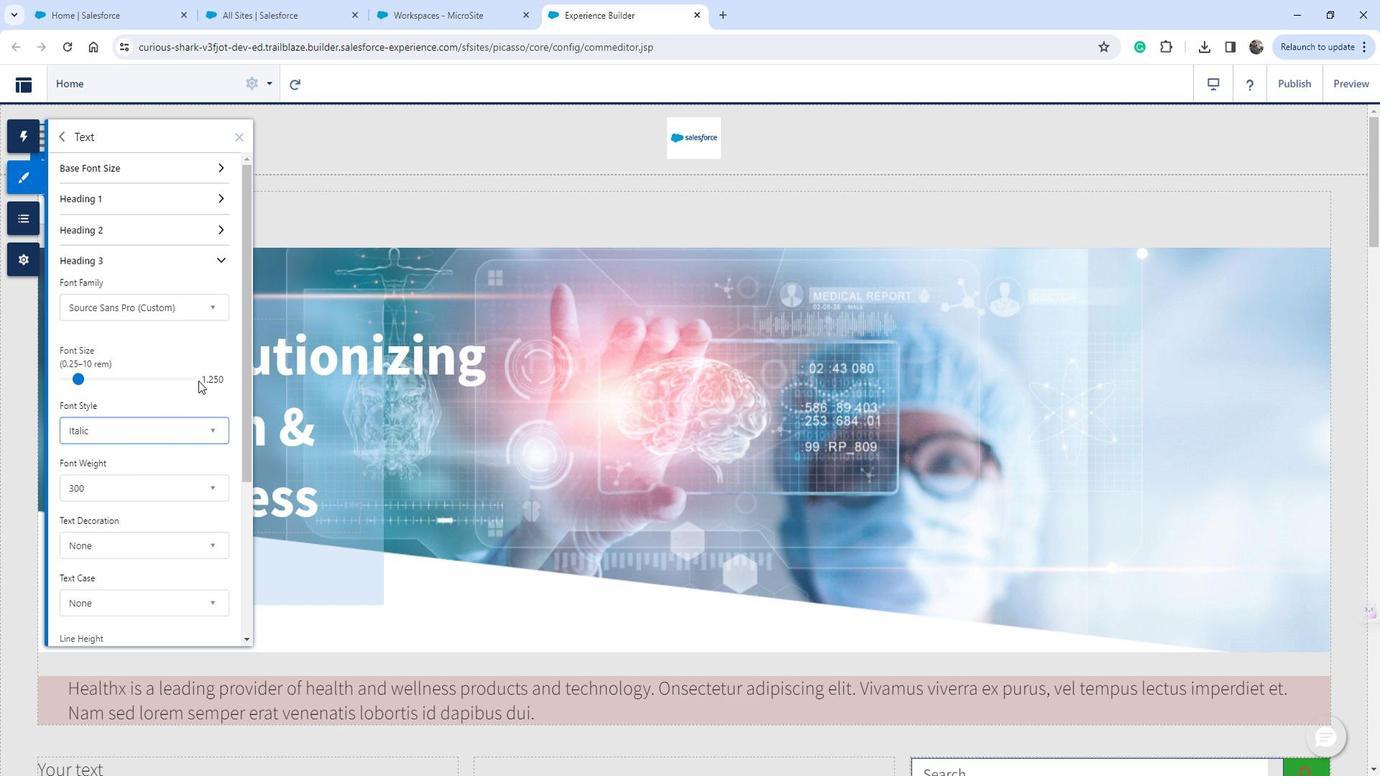 
Action: Mouse moved to (212, 383)
Screenshot: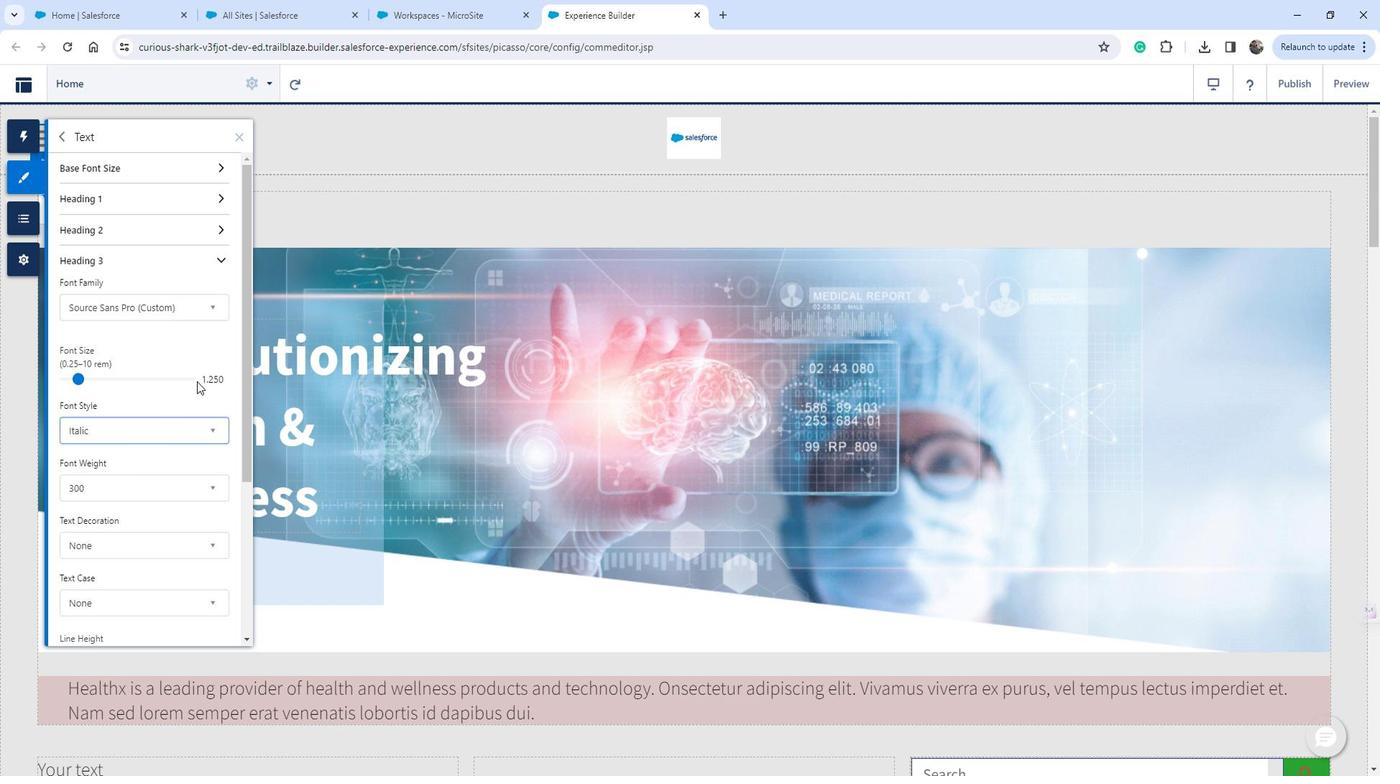 
Action: Mouse scrolled (212, 383) with delta (0, 0)
Screenshot: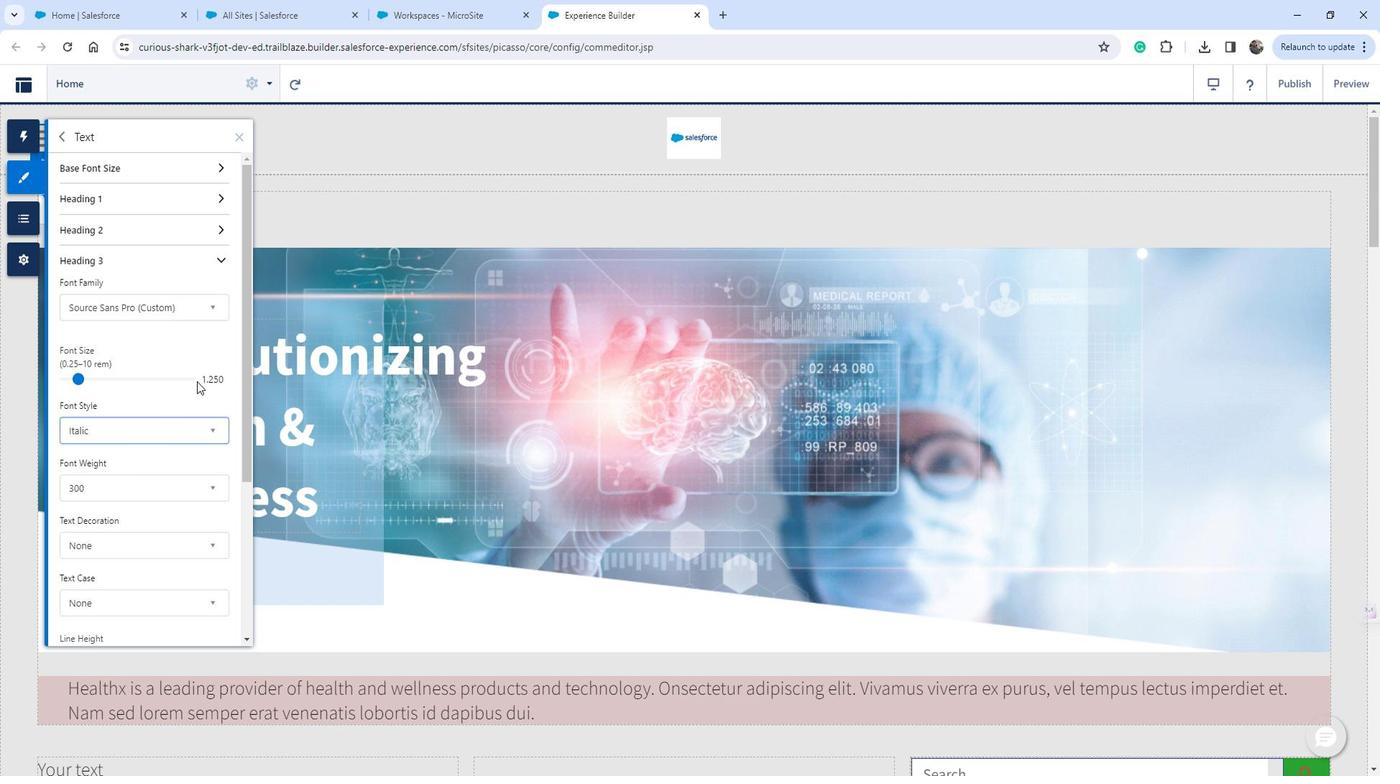 
Action: Mouse moved to (189, 402)
Screenshot: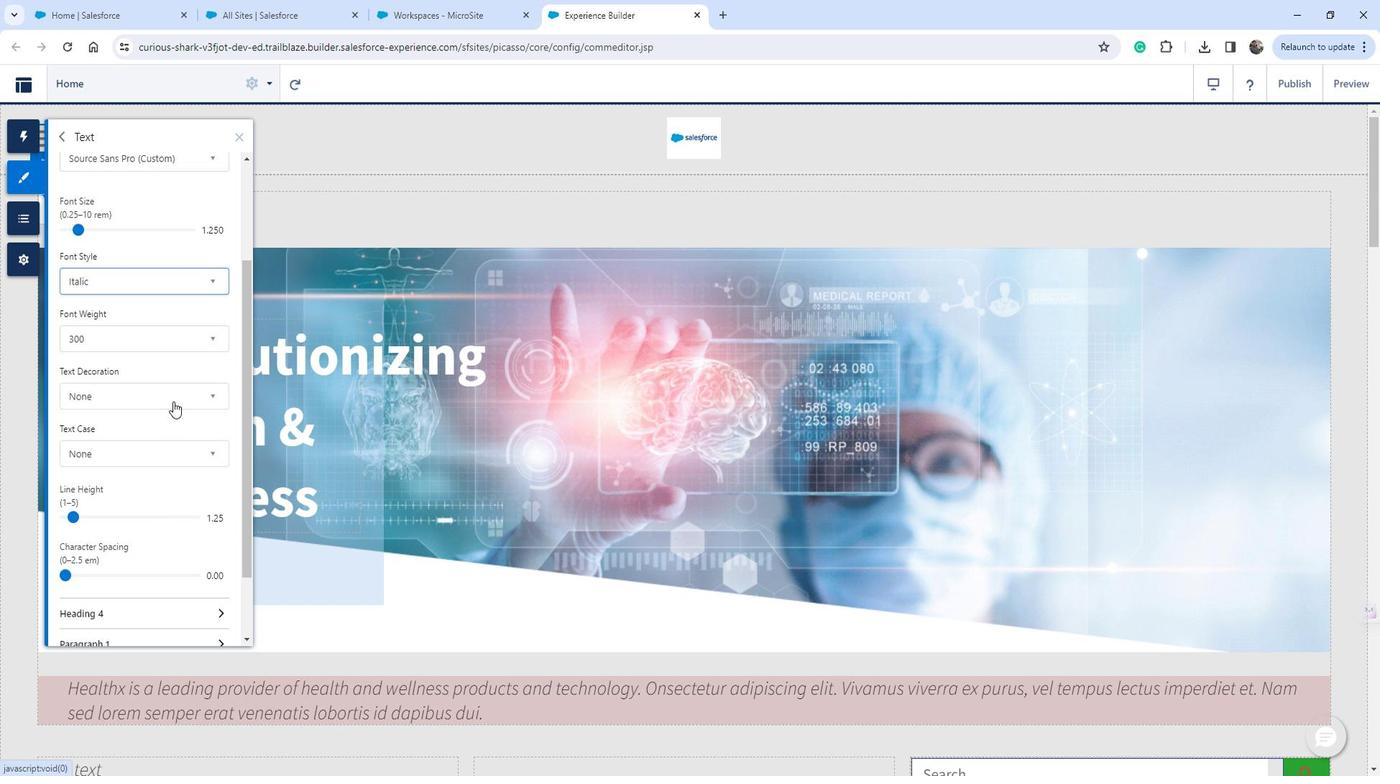 
Action: Mouse pressed left at (189, 402)
Screenshot: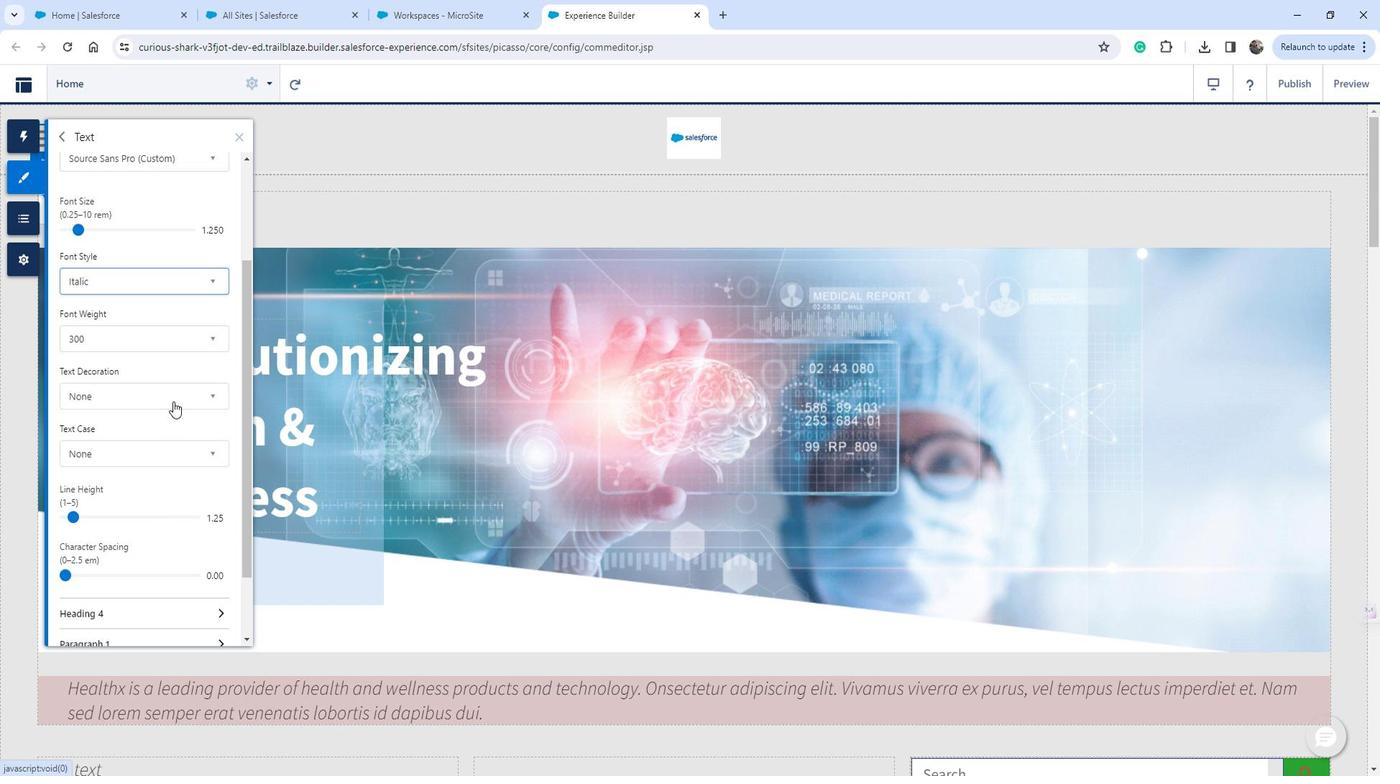 
Action: Mouse moved to (161, 484)
Screenshot: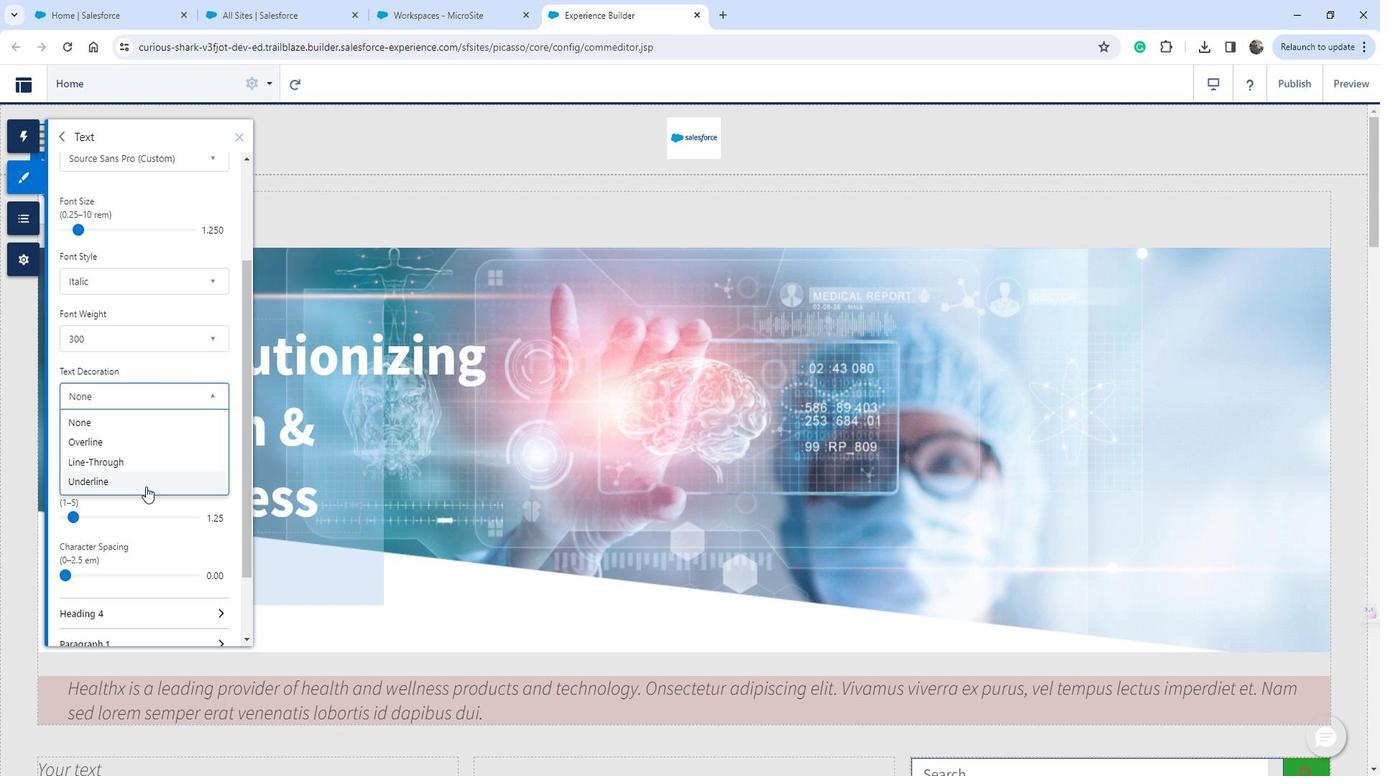 
Action: Mouse pressed left at (161, 484)
Screenshot: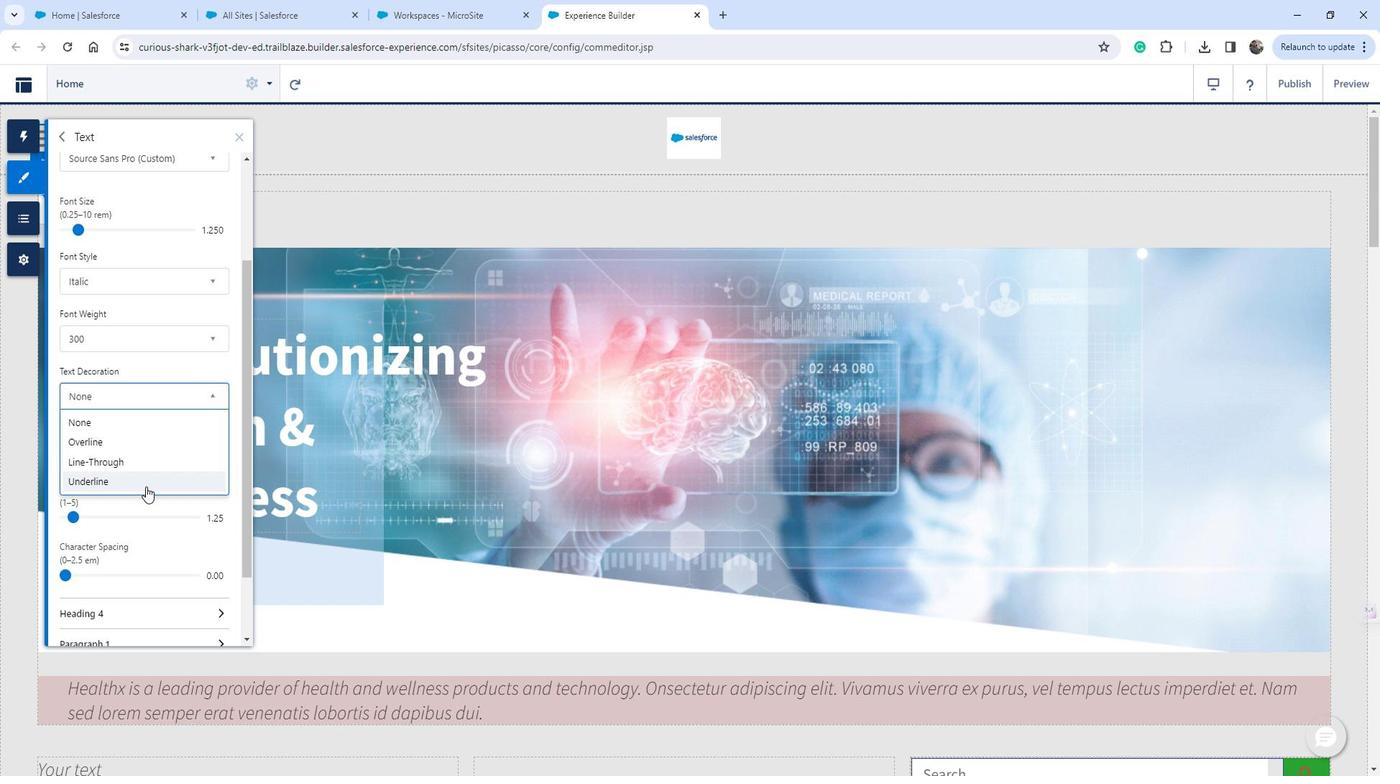 
Action: Mouse moved to (207, 450)
Screenshot: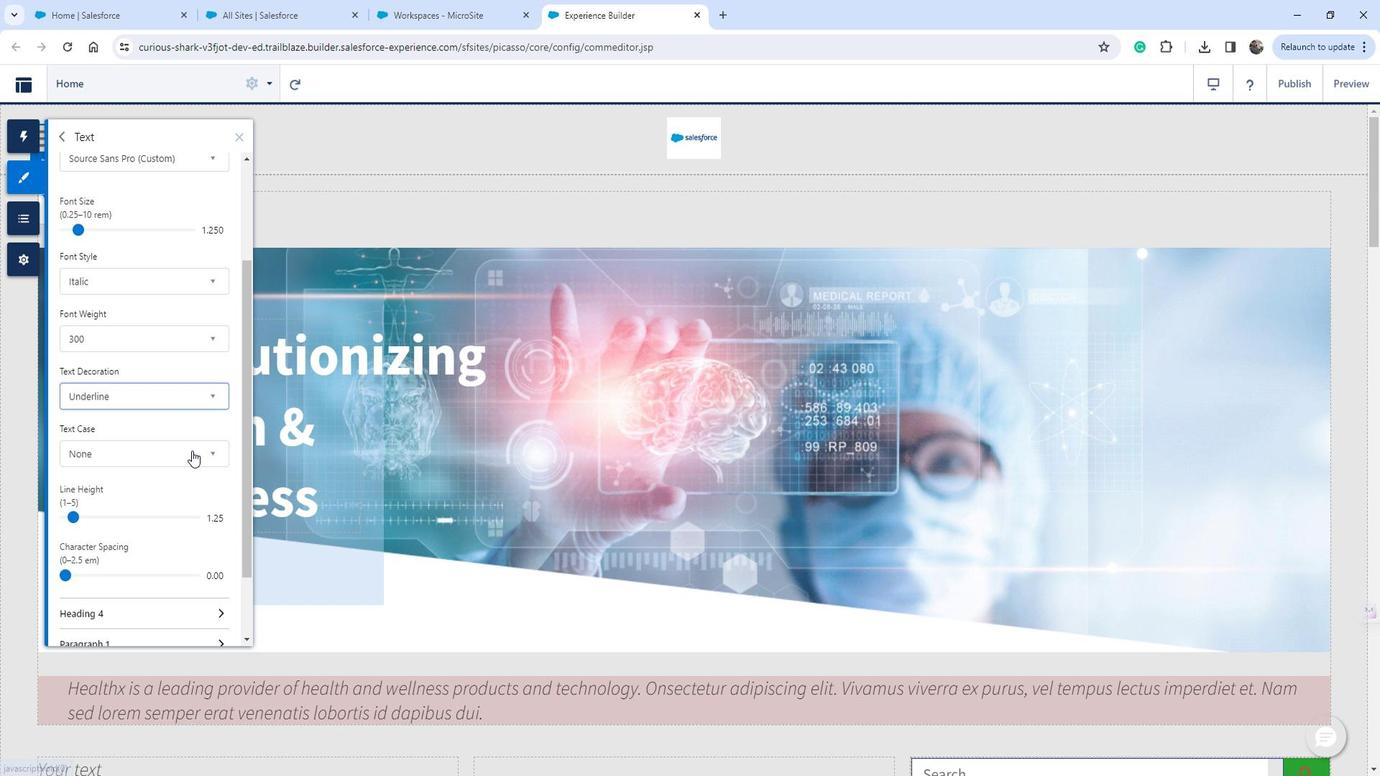 
Action: Mouse pressed left at (207, 450)
Screenshot: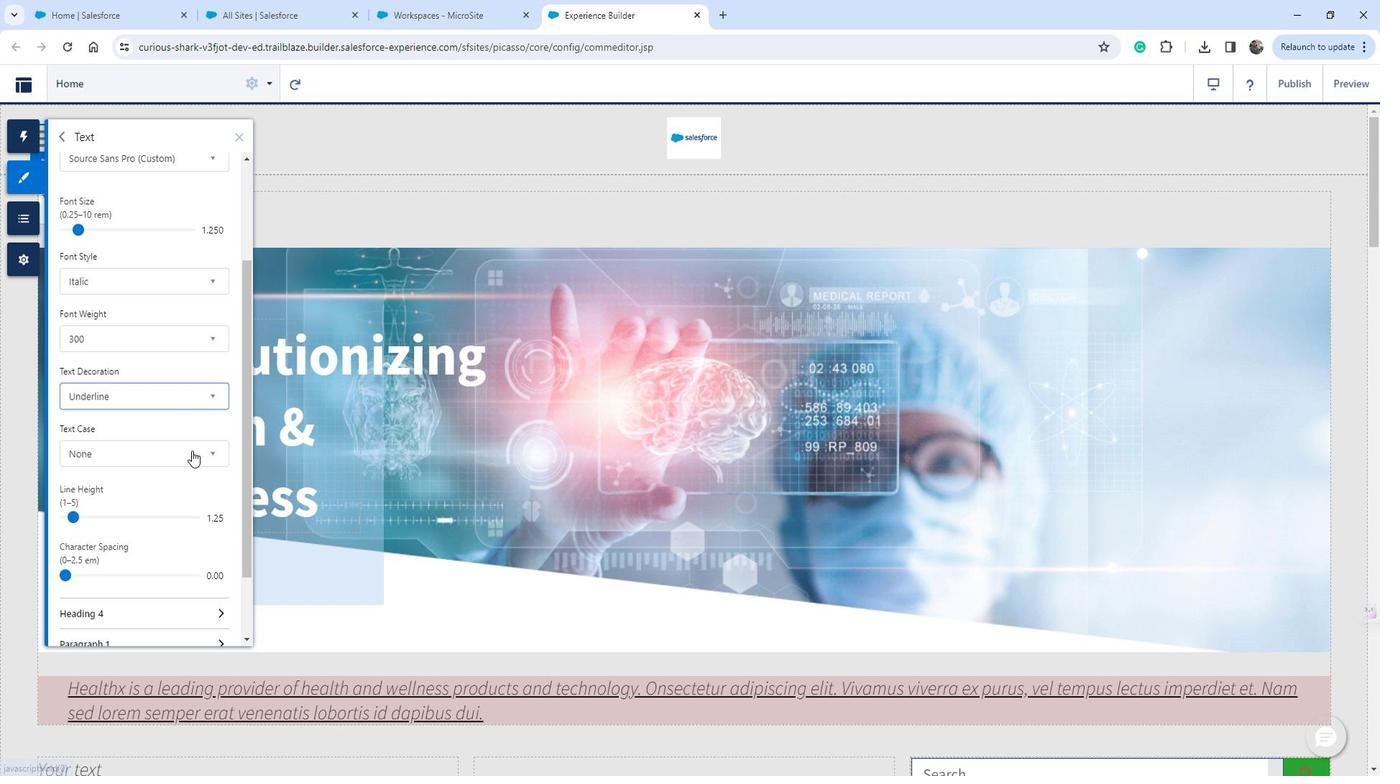 
Action: Mouse moved to (163, 515)
Screenshot: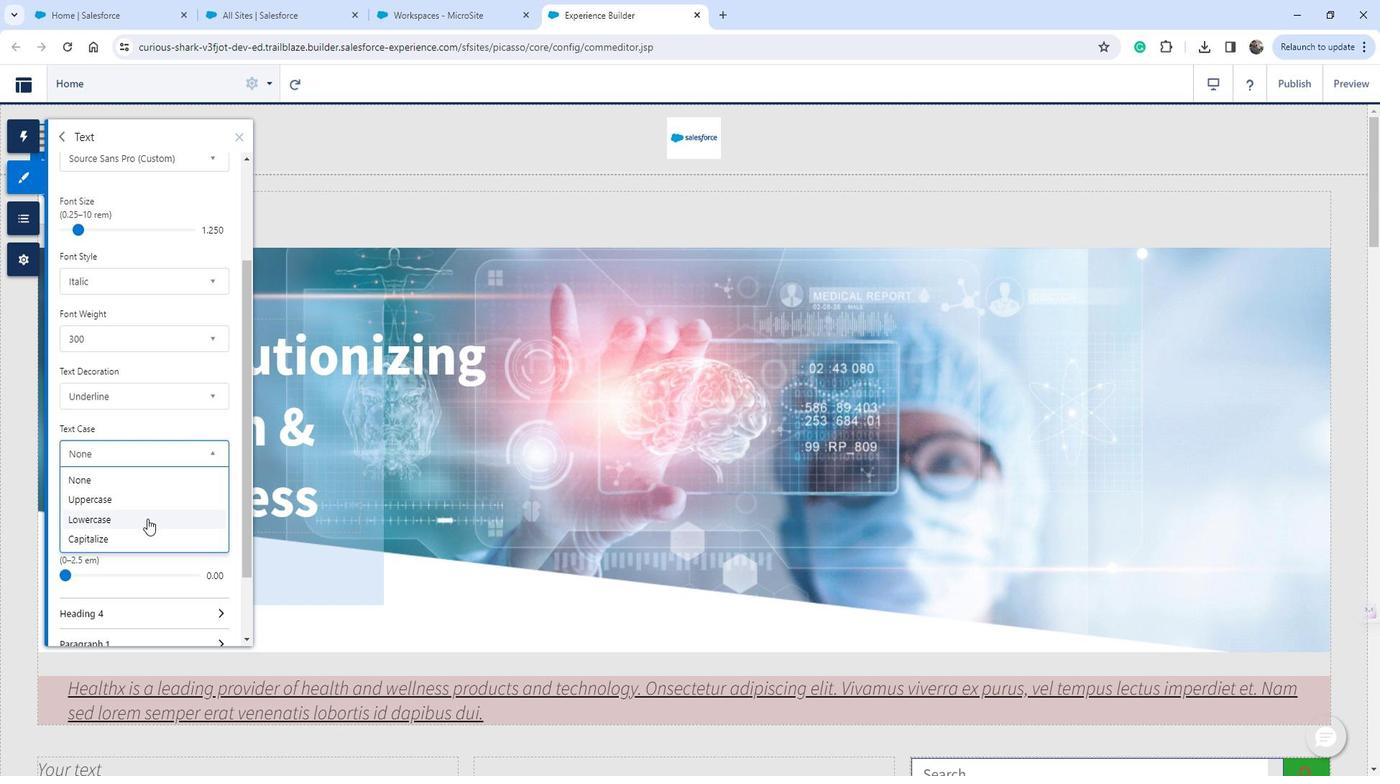 
Action: Mouse pressed left at (163, 515)
Screenshot: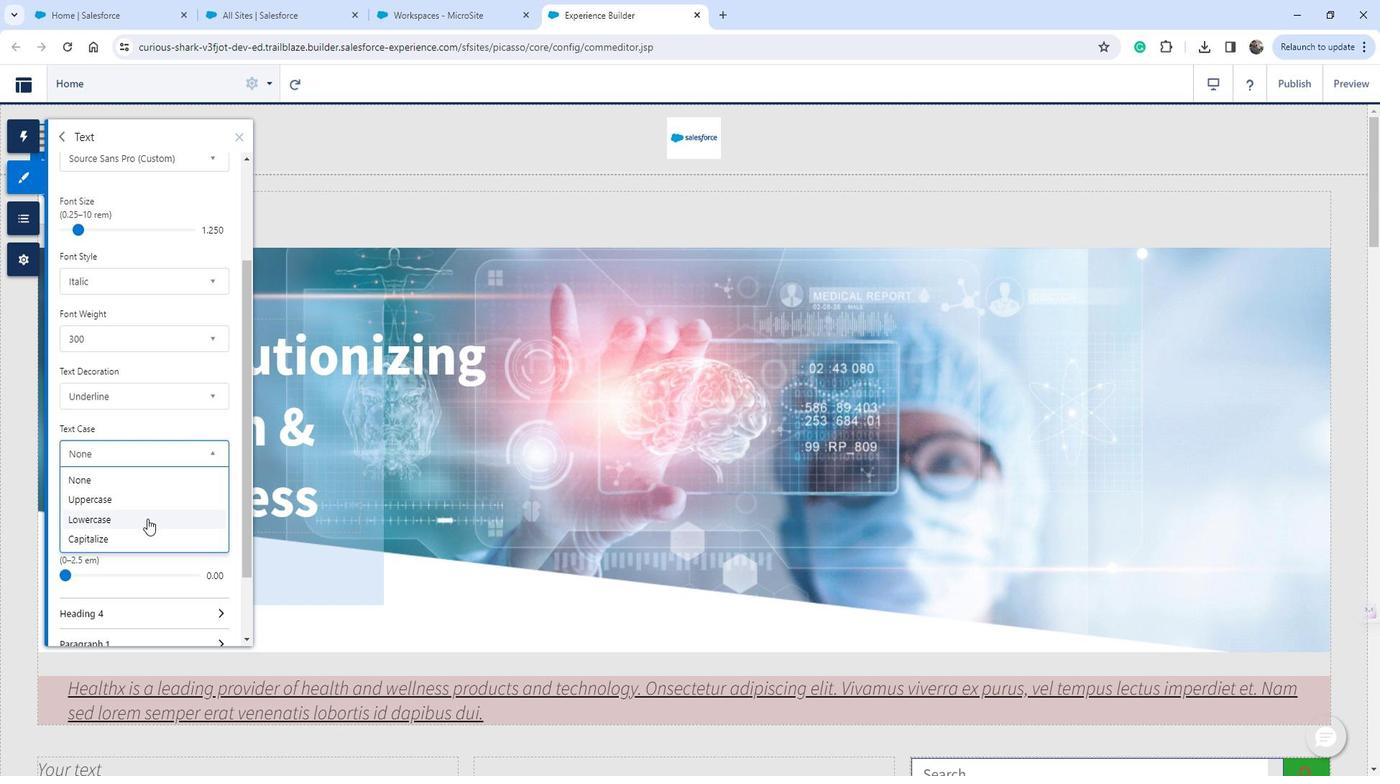 
Action: Mouse moved to (222, 427)
Screenshot: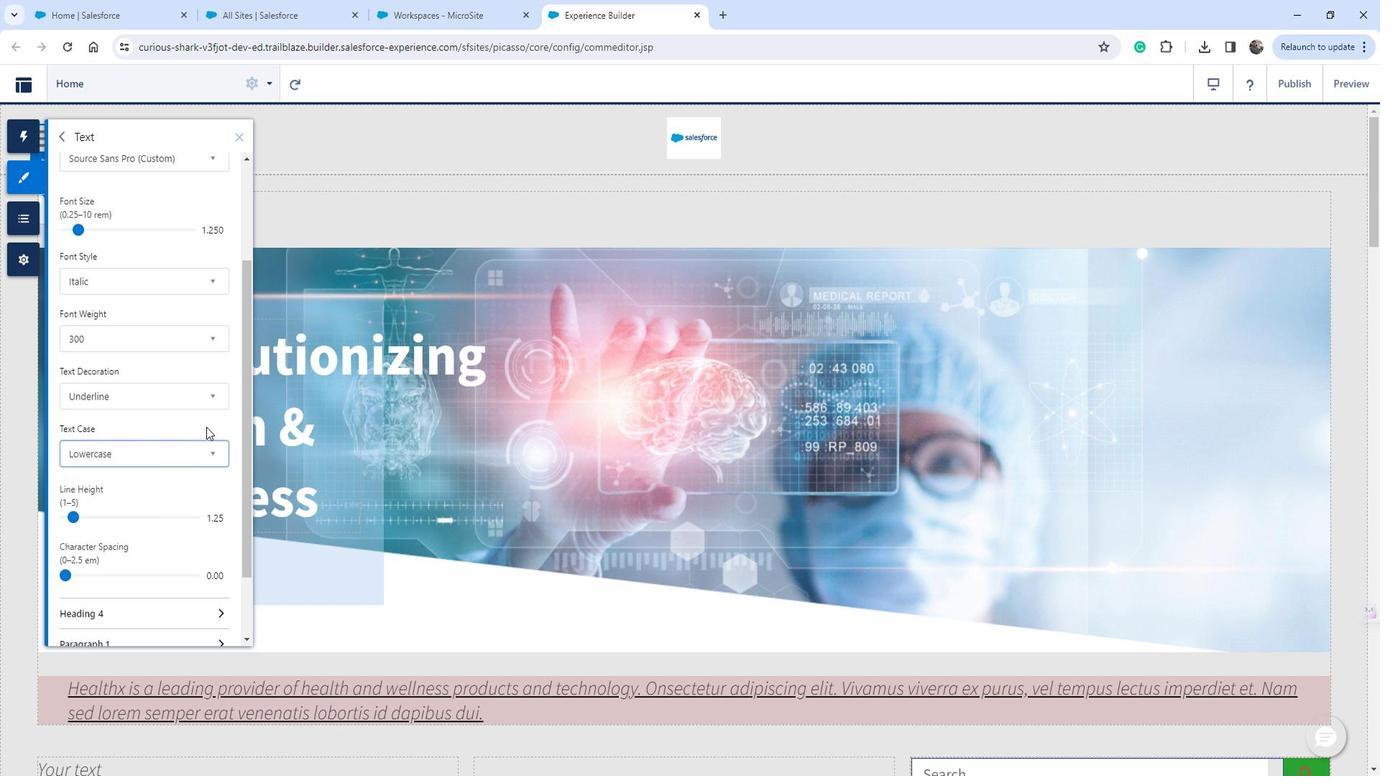 
Action: Mouse pressed left at (222, 427)
Screenshot: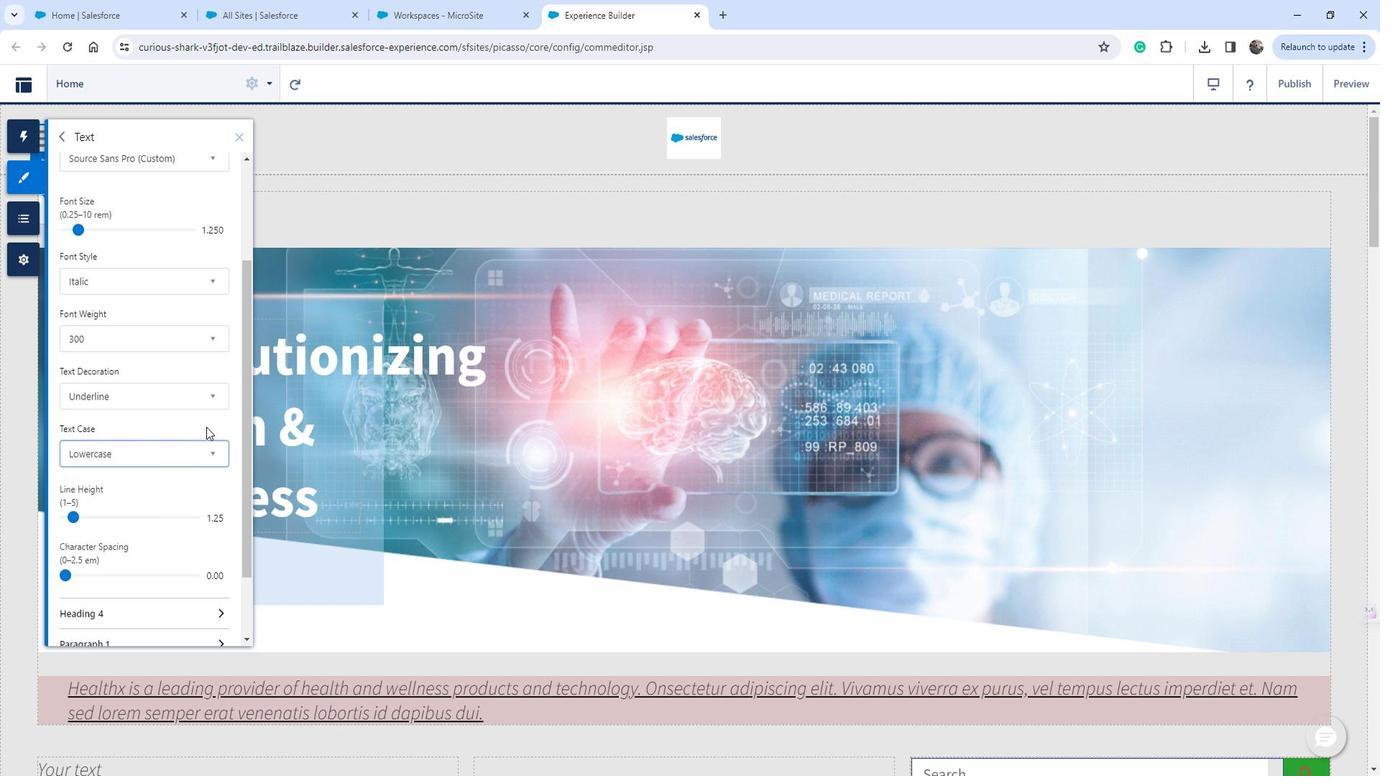 
